 Task: Find connections with filter location Butzbach with filter topic #bestadvicewith filter profile language German with filter current company Mahindra Holidays & Resorts India Limited with filter school Gujarat Technological University (GTU) with filter industry Mobile Food Services with filter service category Technical with filter keywords title Mining Engineer
Action: Mouse moved to (490, 64)
Screenshot: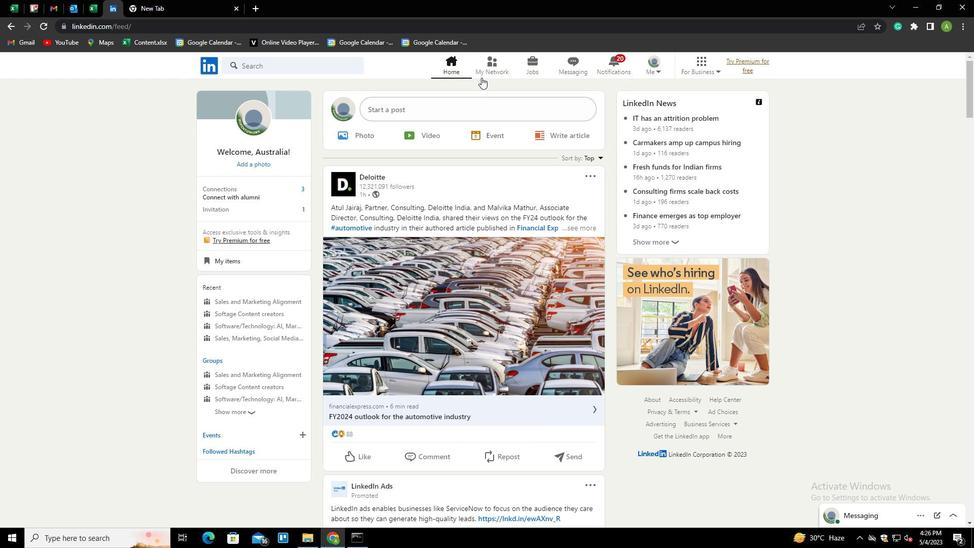 
Action: Mouse pressed left at (490, 64)
Screenshot: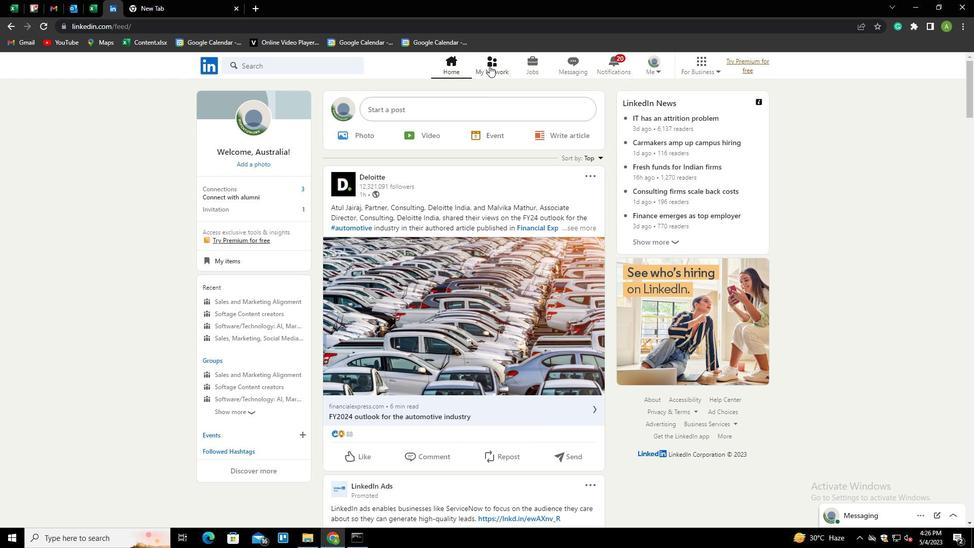 
Action: Mouse moved to (261, 118)
Screenshot: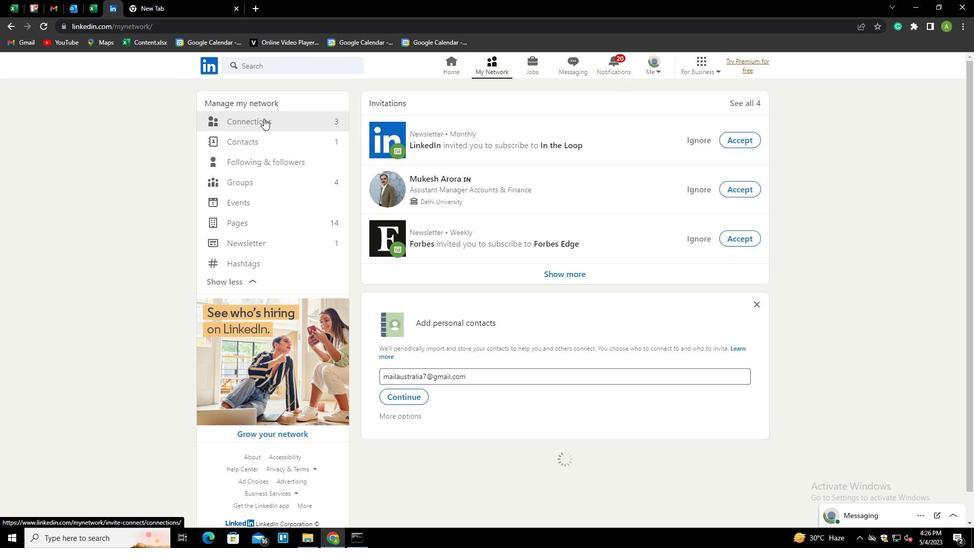 
Action: Mouse pressed left at (261, 118)
Screenshot: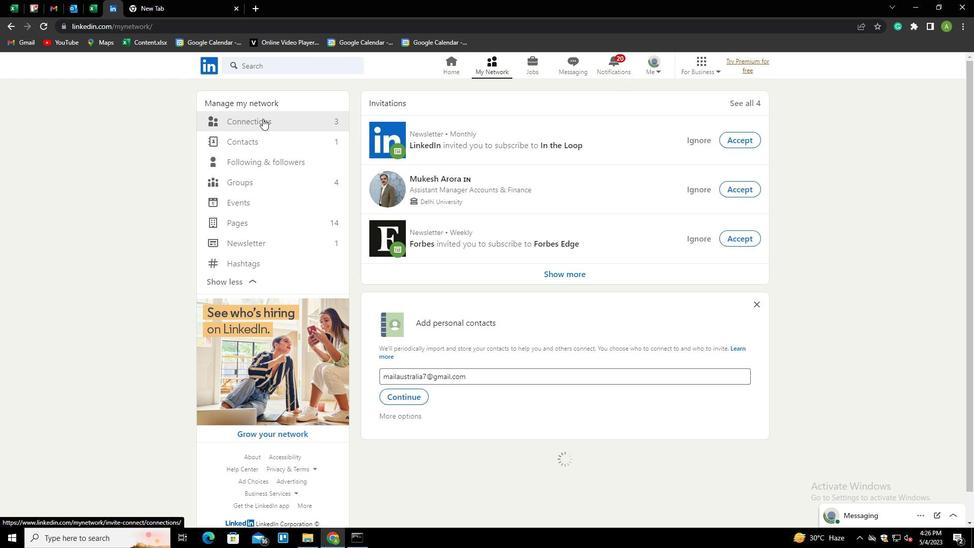 
Action: Mouse moved to (541, 119)
Screenshot: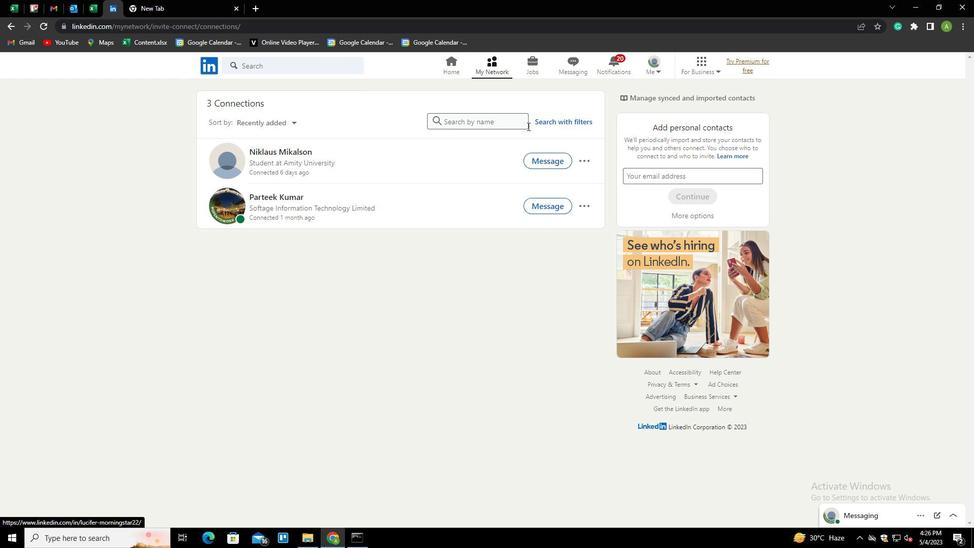 
Action: Mouse pressed left at (541, 119)
Screenshot: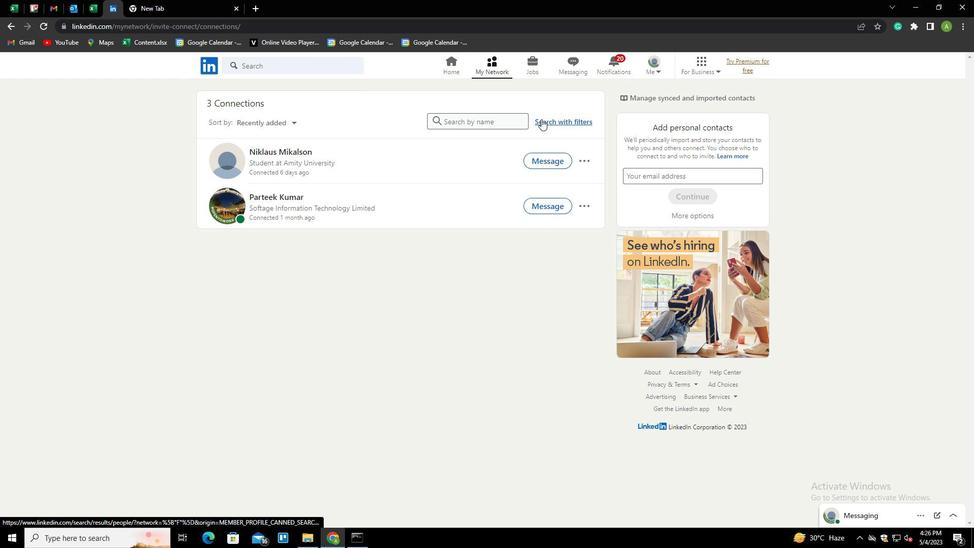 
Action: Mouse moved to (521, 95)
Screenshot: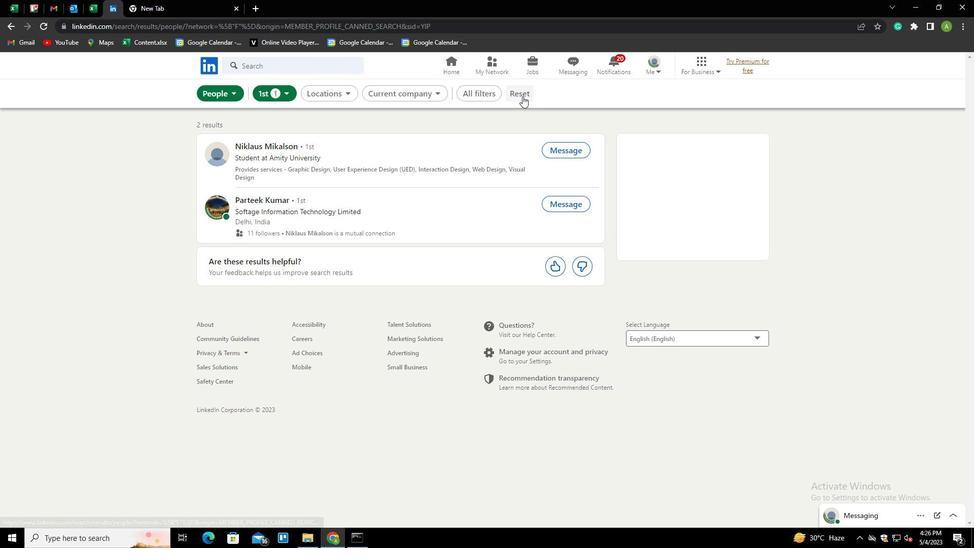 
Action: Mouse pressed left at (521, 95)
Screenshot: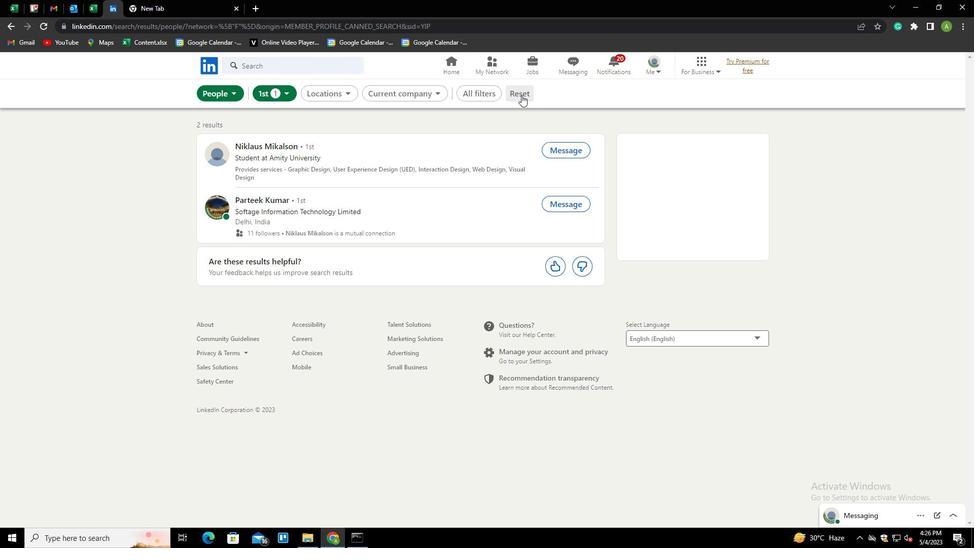 
Action: Mouse moved to (511, 94)
Screenshot: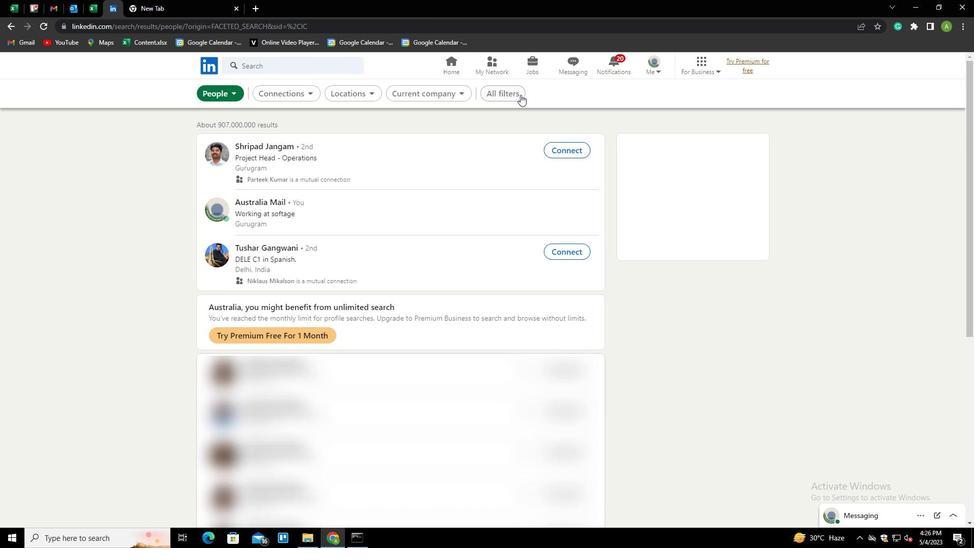 
Action: Mouse pressed left at (511, 94)
Screenshot: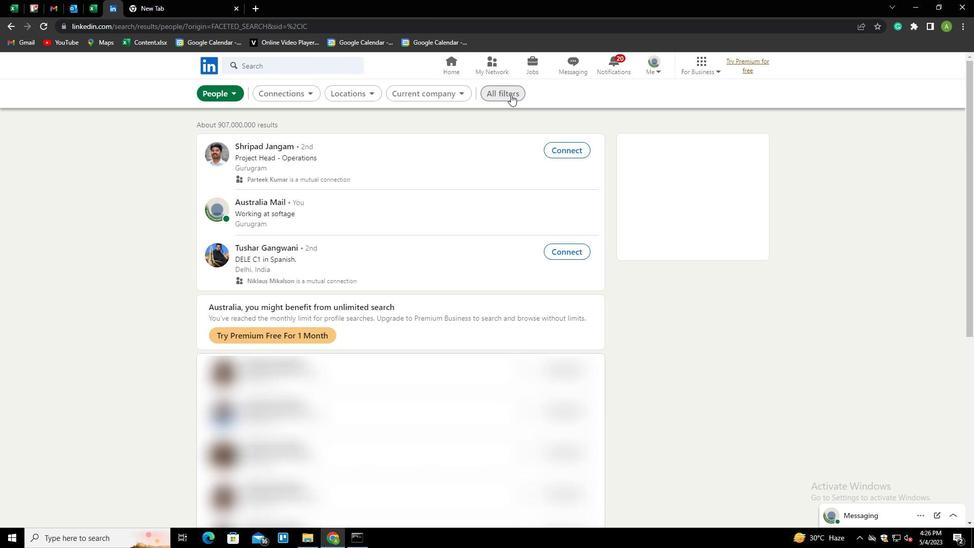 
Action: Mouse moved to (774, 281)
Screenshot: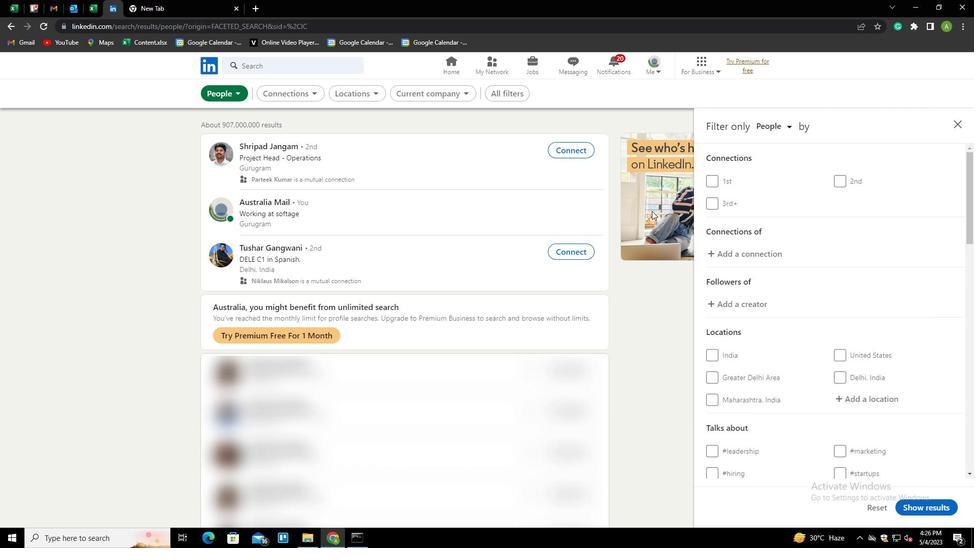 
Action: Mouse scrolled (774, 280) with delta (0, 0)
Screenshot: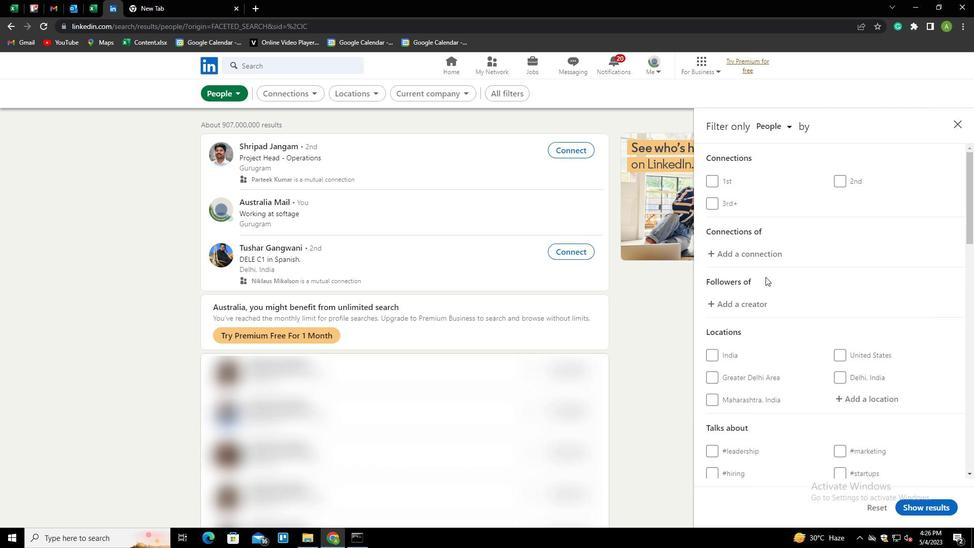 
Action: Mouse scrolled (774, 280) with delta (0, 0)
Screenshot: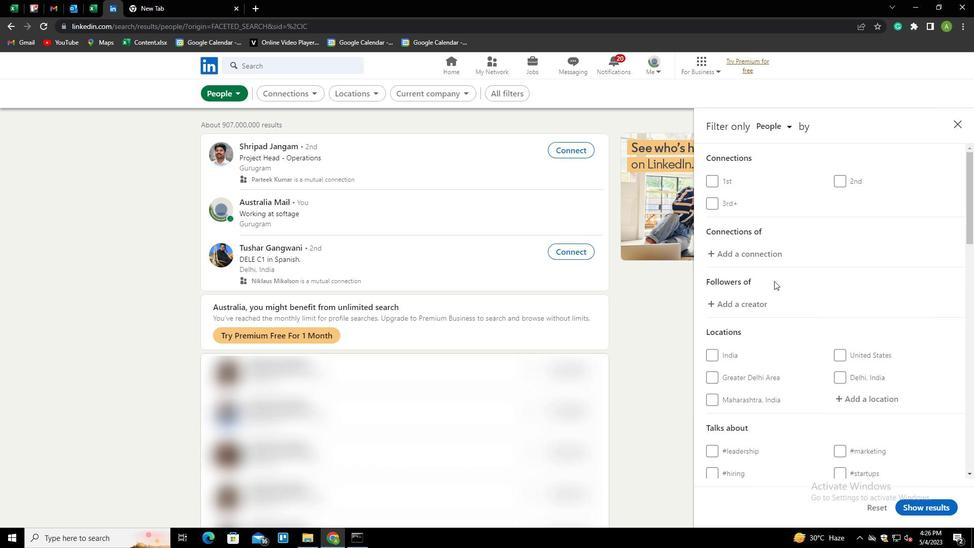 
Action: Mouse moved to (846, 297)
Screenshot: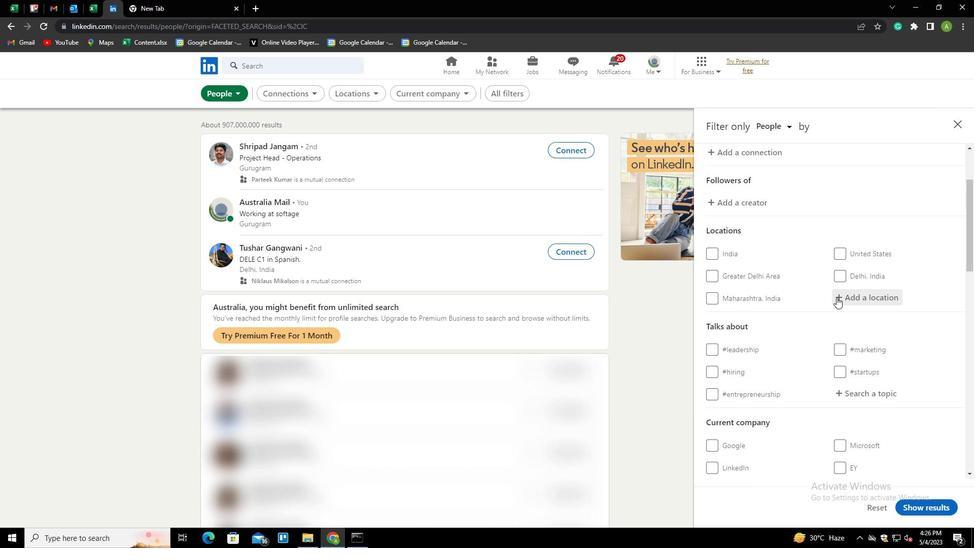 
Action: Mouse pressed left at (846, 297)
Screenshot: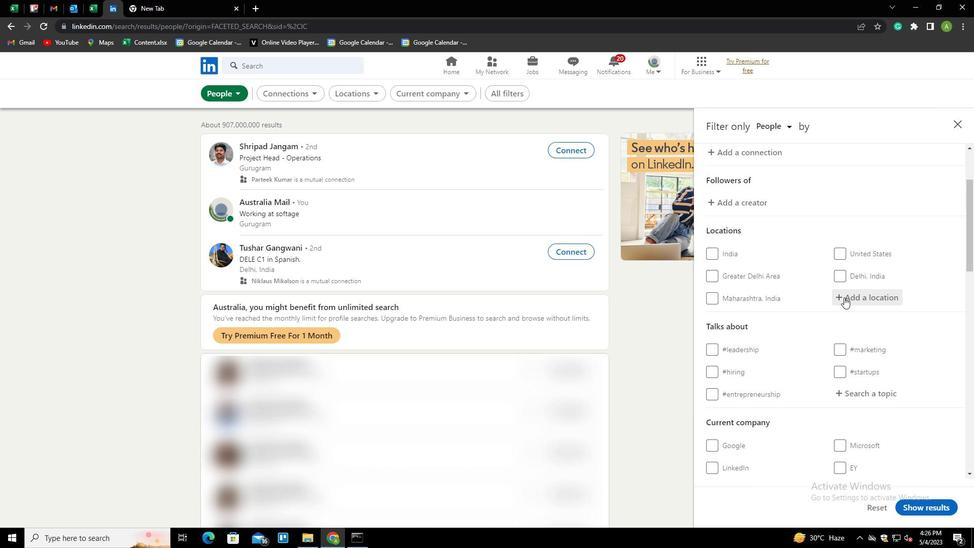 
Action: Key pressed <Key.shift>B
Screenshot: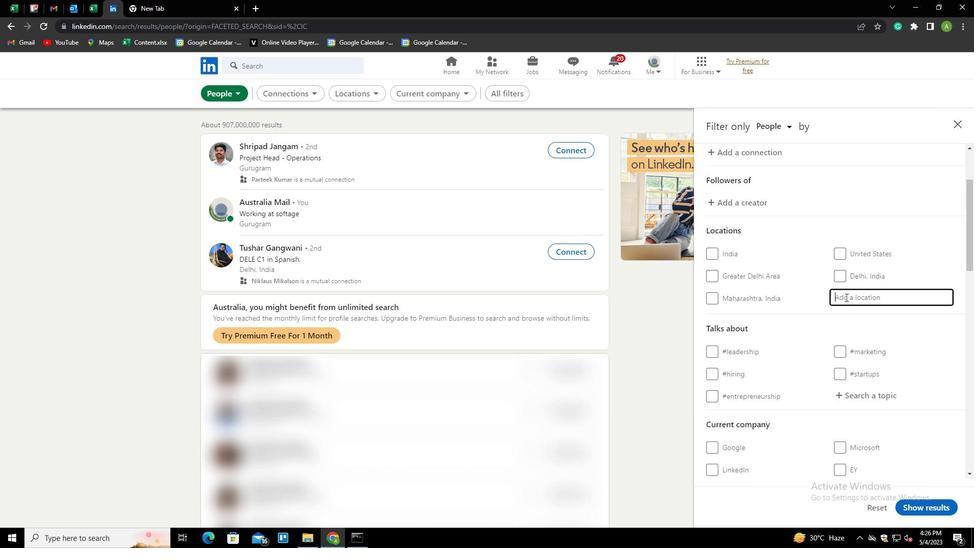 
Action: Mouse moved to (758, 242)
Screenshot: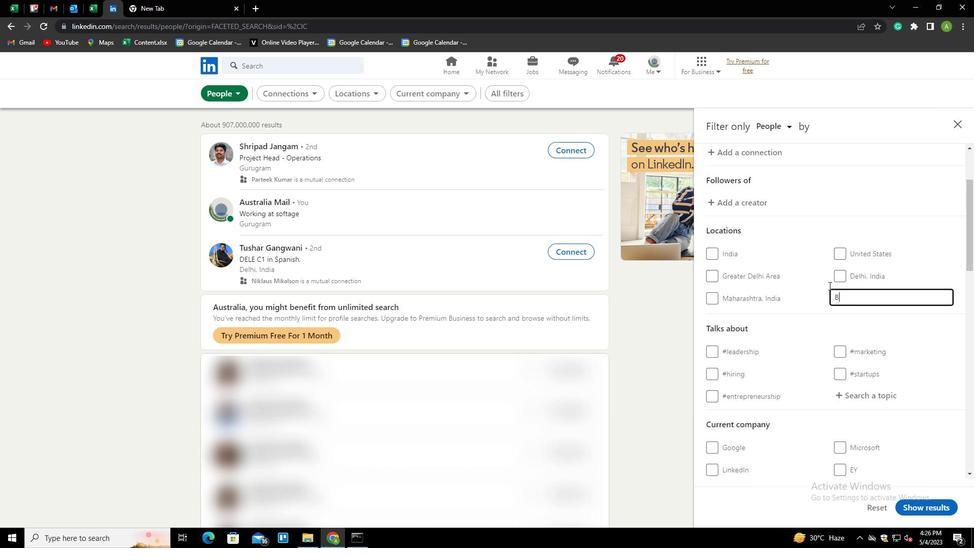 
Action: Key pressed UTZU<Key.backspace>BACH<Key.down><Key.enter>
Screenshot: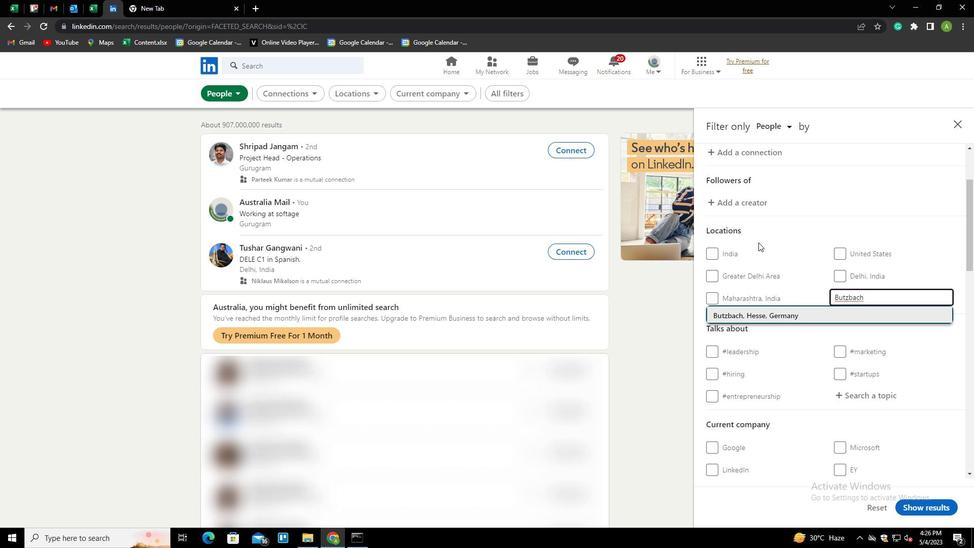 
Action: Mouse moved to (749, 242)
Screenshot: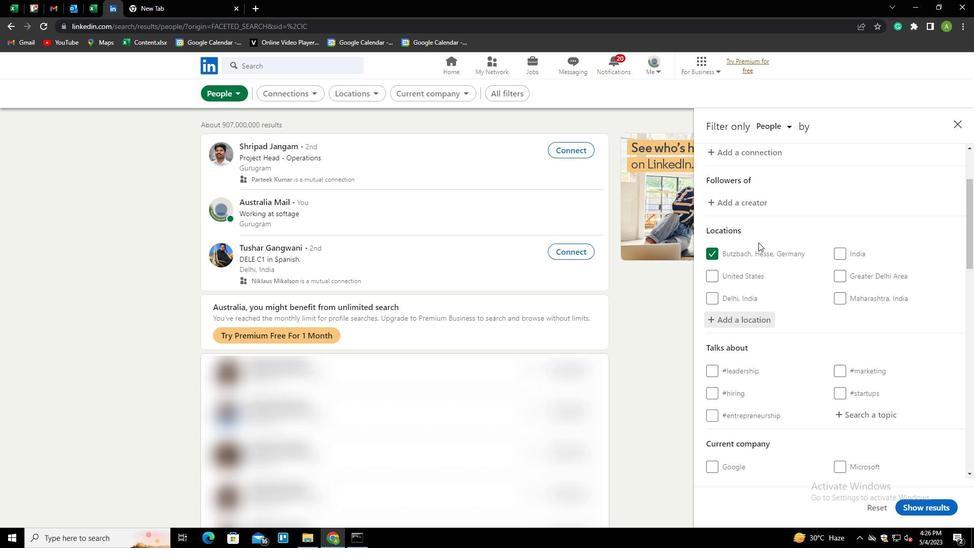 
Action: Mouse scrolled (749, 242) with delta (0, 0)
Screenshot: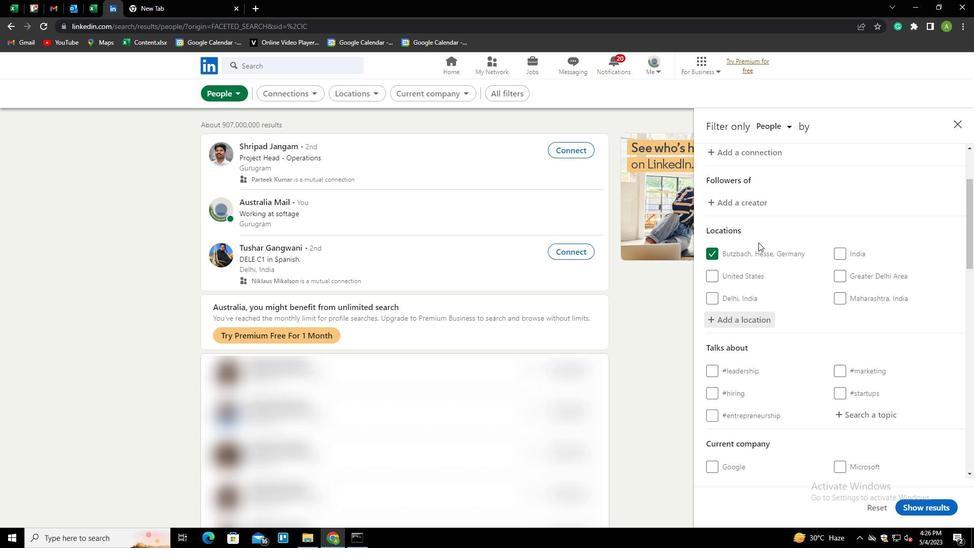 
Action: Mouse scrolled (749, 242) with delta (0, 0)
Screenshot: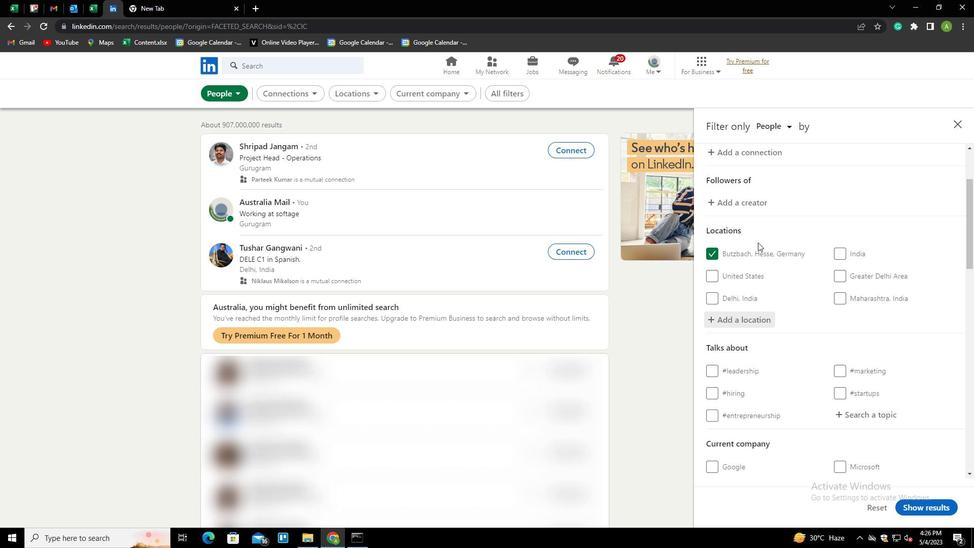 
Action: Mouse scrolled (749, 242) with delta (0, 0)
Screenshot: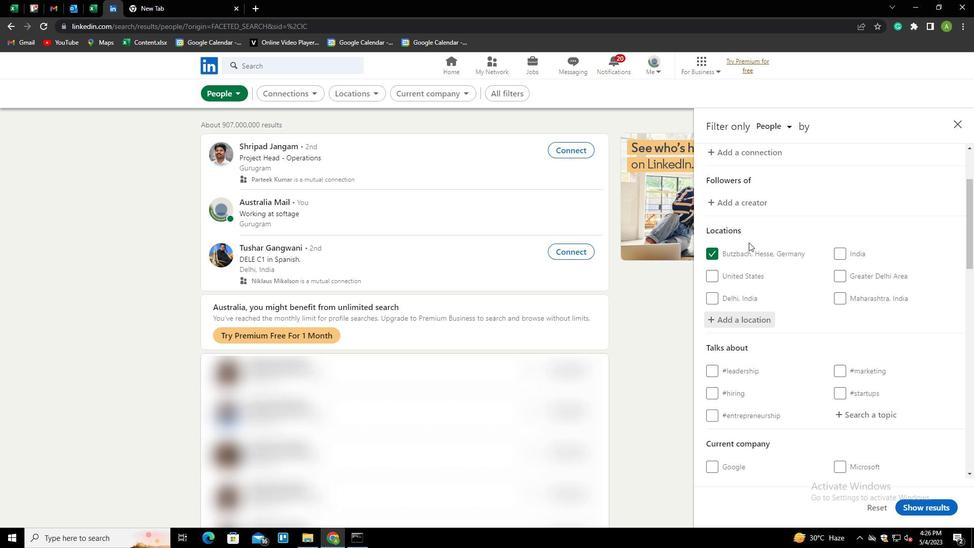 
Action: Mouse moved to (849, 265)
Screenshot: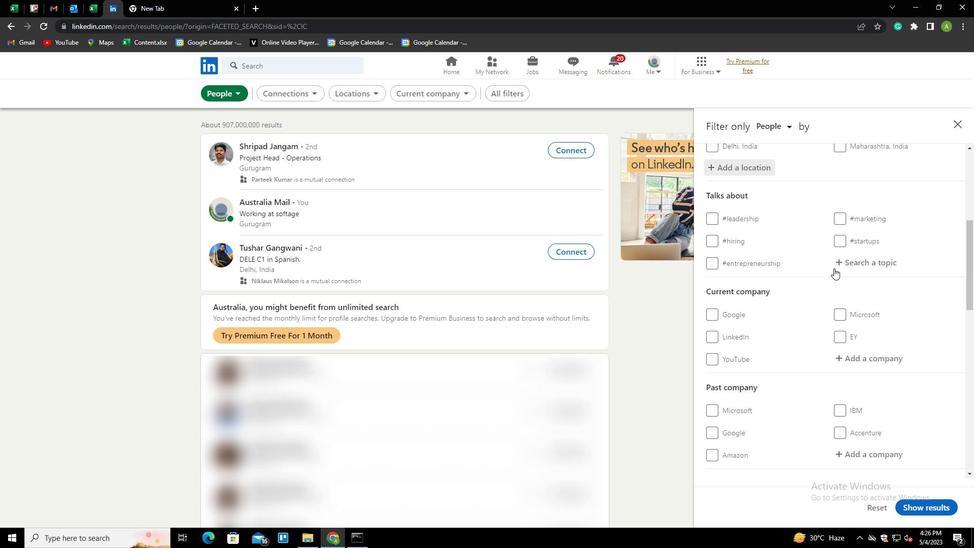 
Action: Mouse pressed left at (849, 265)
Screenshot: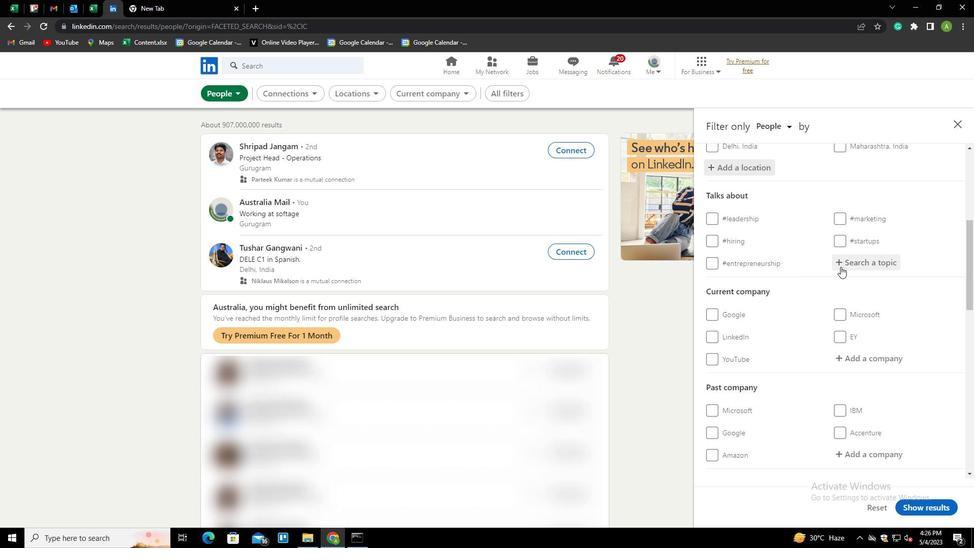 
Action: Key pressed BEST
Screenshot: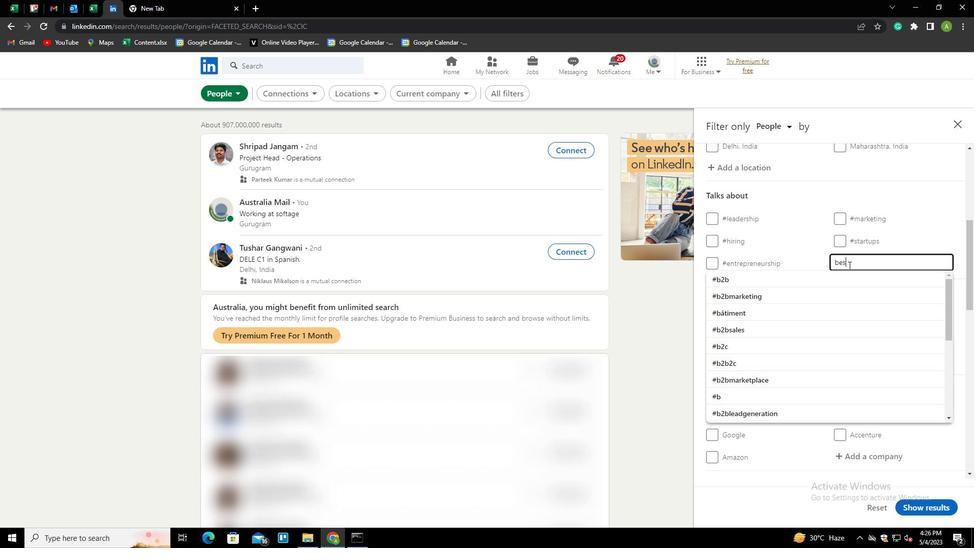 
Action: Mouse moved to (839, 264)
Screenshot: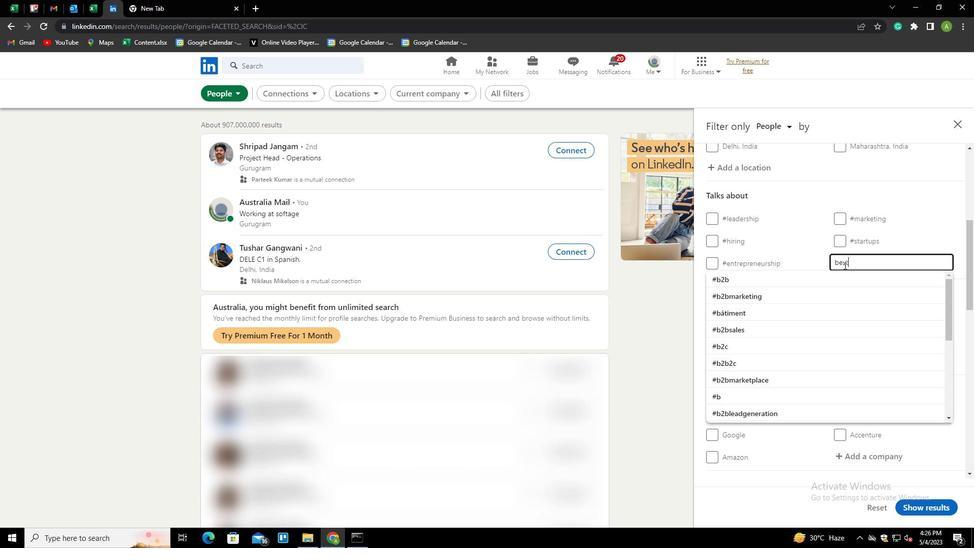 
Action: Key pressed ADVICE<Key.down><Key.enter>
Screenshot: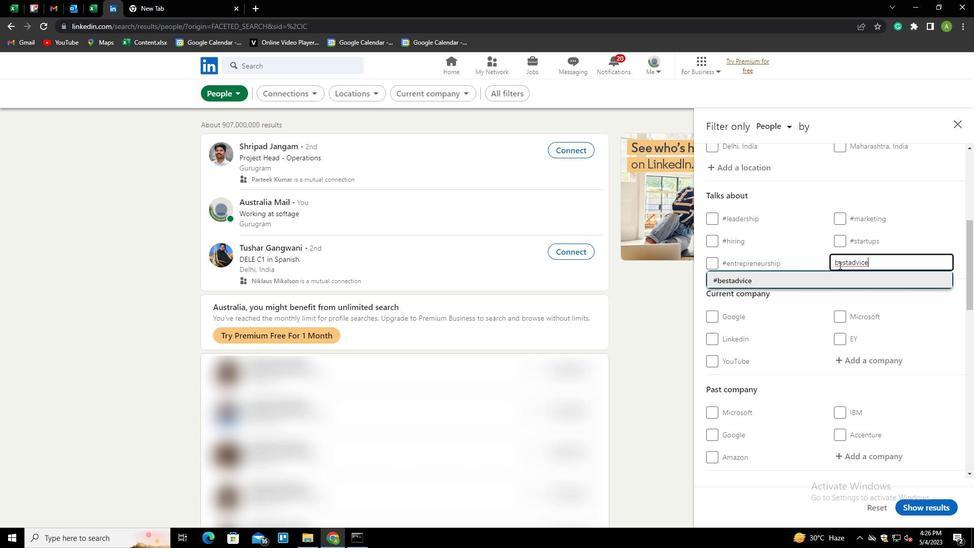 
Action: Mouse moved to (772, 243)
Screenshot: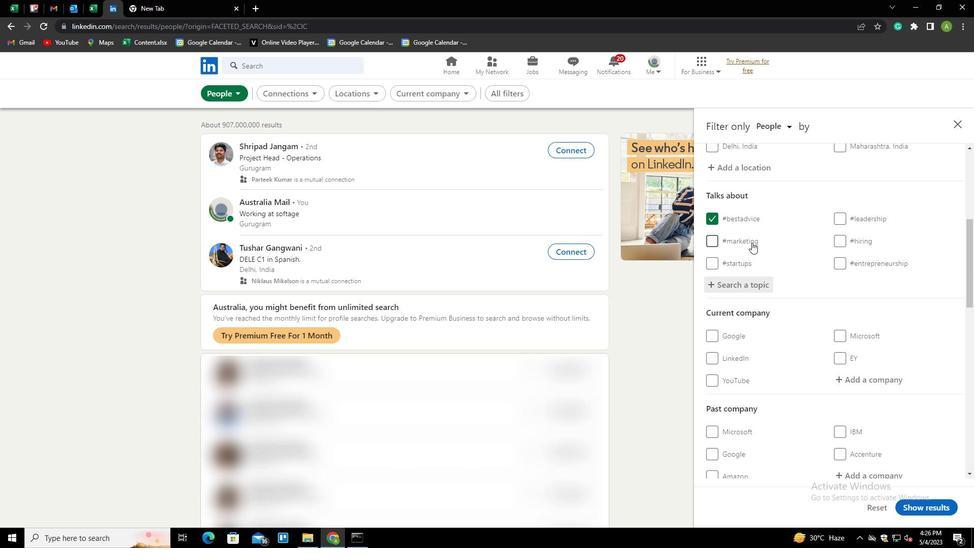 
Action: Mouse scrolled (772, 243) with delta (0, 0)
Screenshot: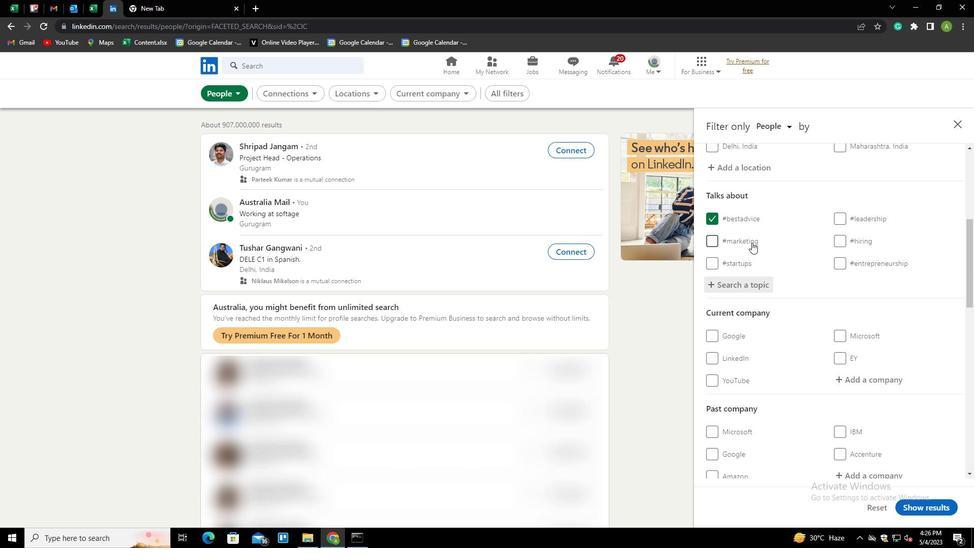 
Action: Mouse moved to (774, 243)
Screenshot: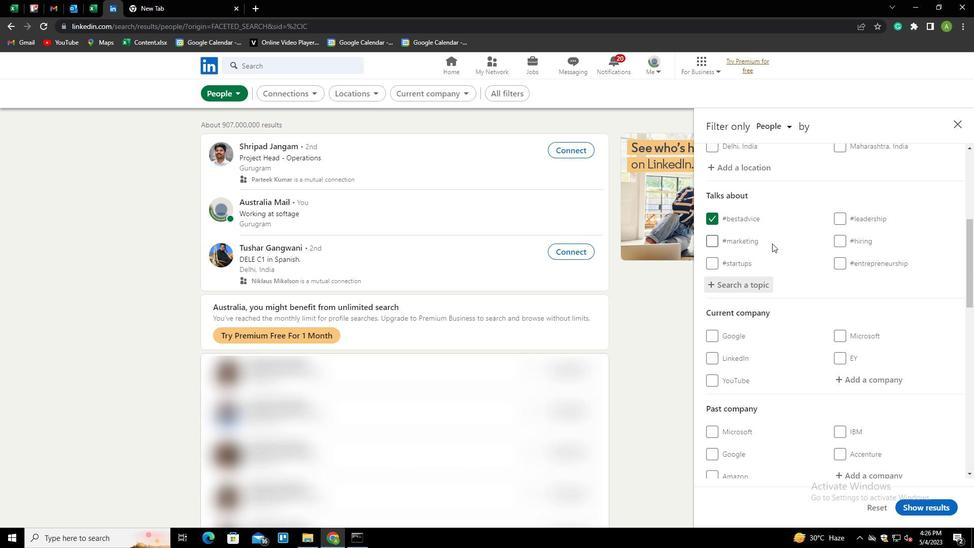 
Action: Mouse scrolled (774, 243) with delta (0, 0)
Screenshot: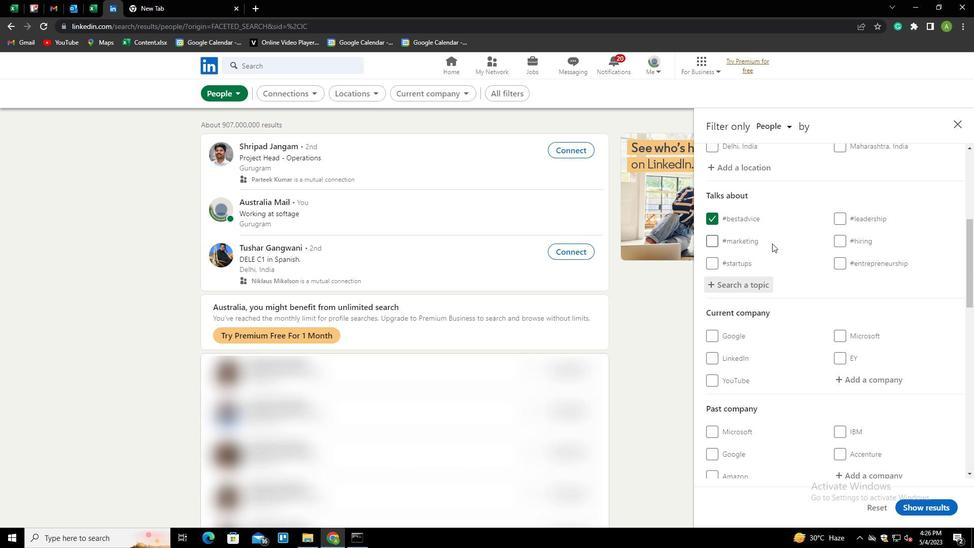 
Action: Mouse moved to (859, 289)
Screenshot: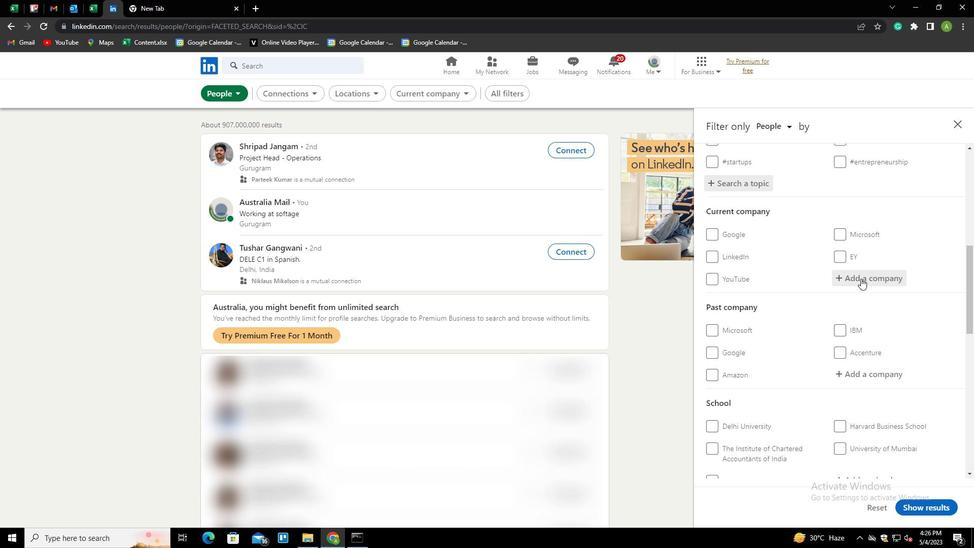 
Action: Mouse scrolled (859, 289) with delta (0, 0)
Screenshot: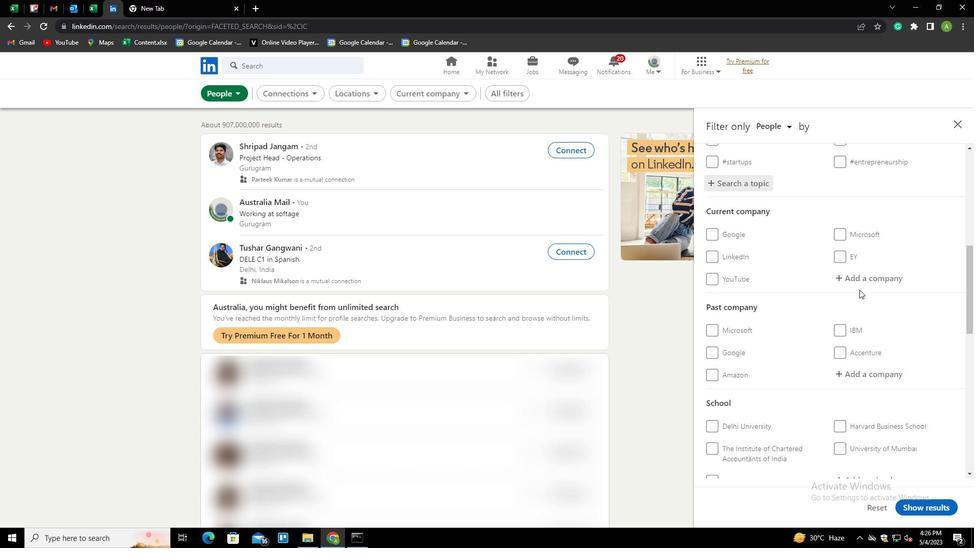 
Action: Mouse scrolled (859, 289) with delta (0, 0)
Screenshot: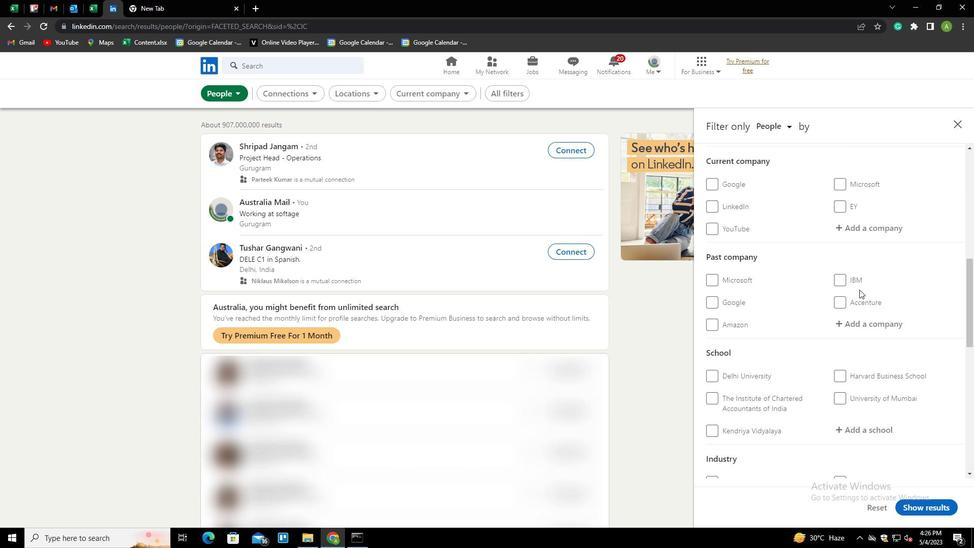 
Action: Mouse scrolled (859, 289) with delta (0, 0)
Screenshot: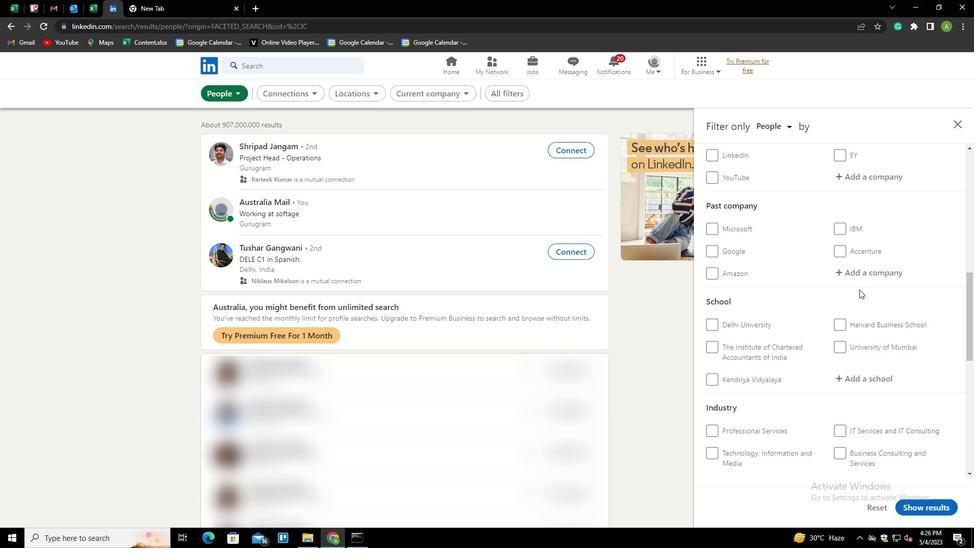 
Action: Mouse scrolled (859, 289) with delta (0, 0)
Screenshot: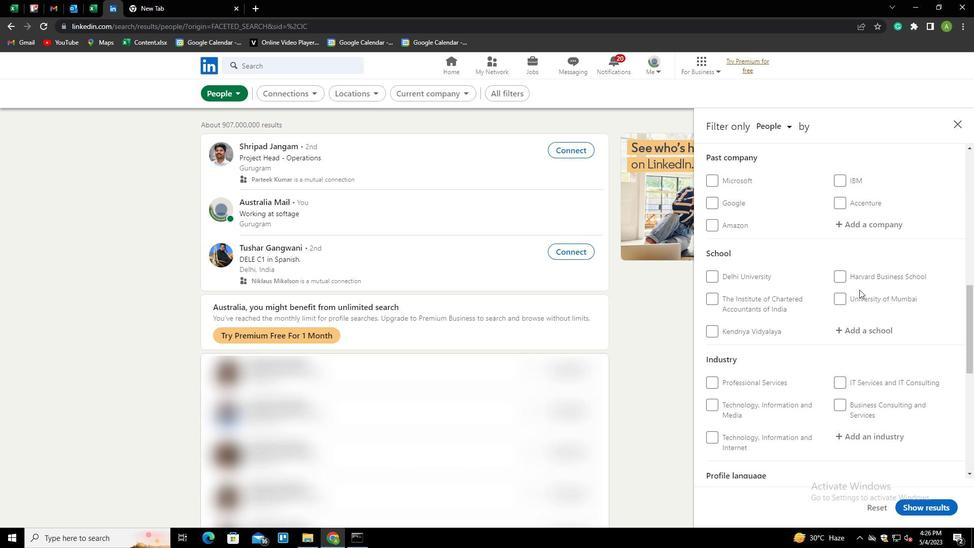 
Action: Mouse scrolled (859, 289) with delta (0, 0)
Screenshot: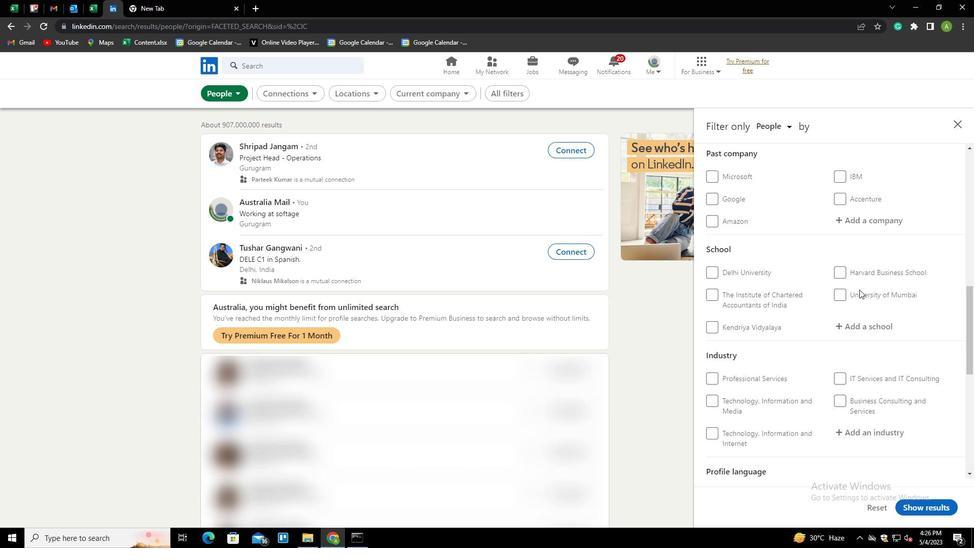 
Action: Mouse moved to (859, 289)
Screenshot: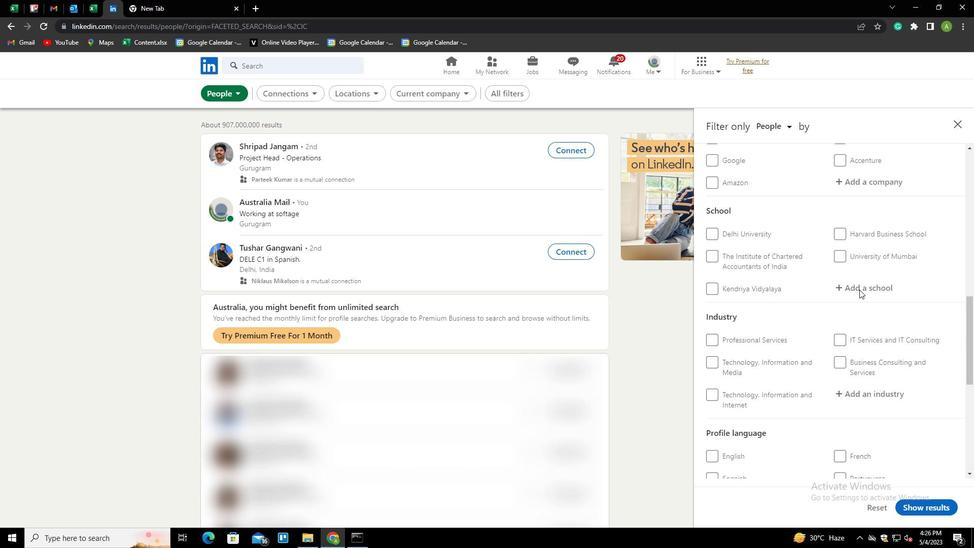 
Action: Mouse scrolled (859, 289) with delta (0, 0)
Screenshot: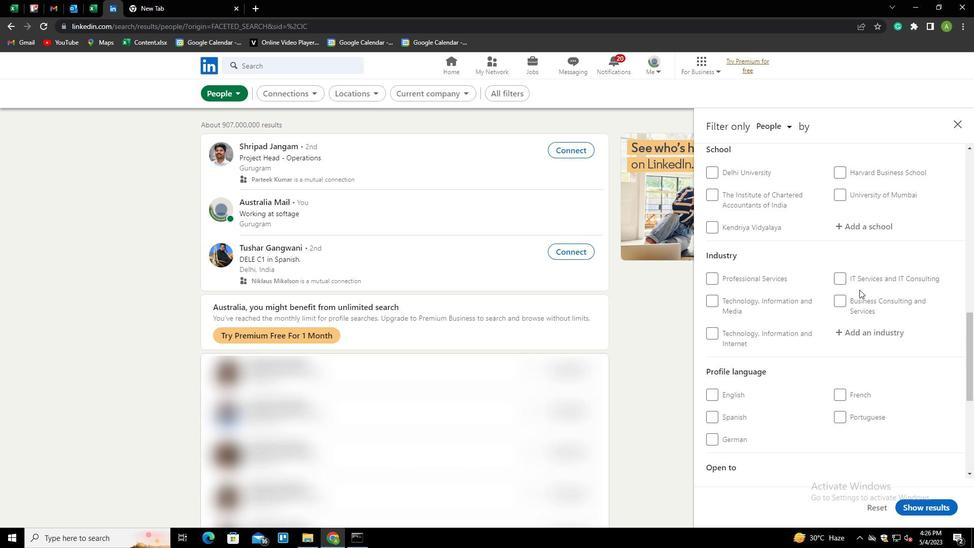 
Action: Mouse moved to (717, 384)
Screenshot: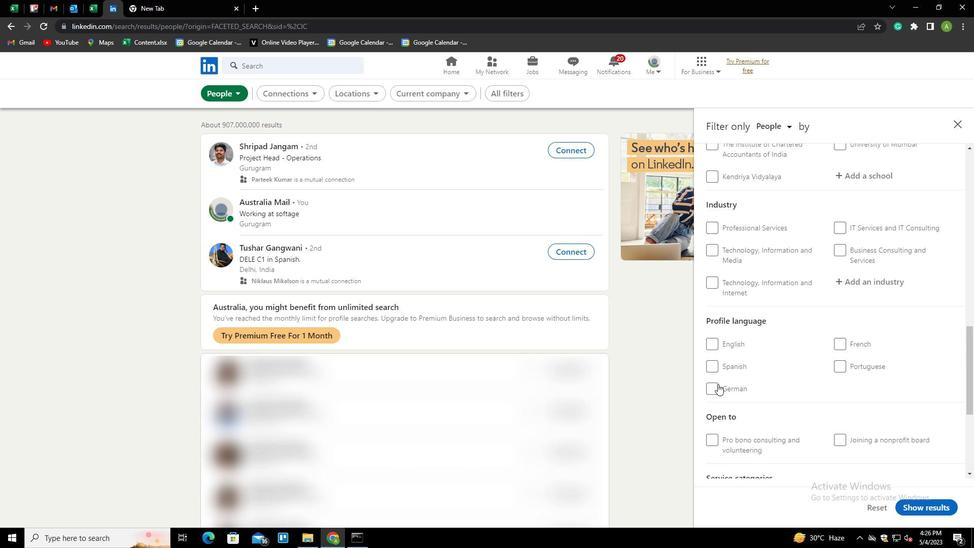 
Action: Mouse pressed left at (717, 384)
Screenshot: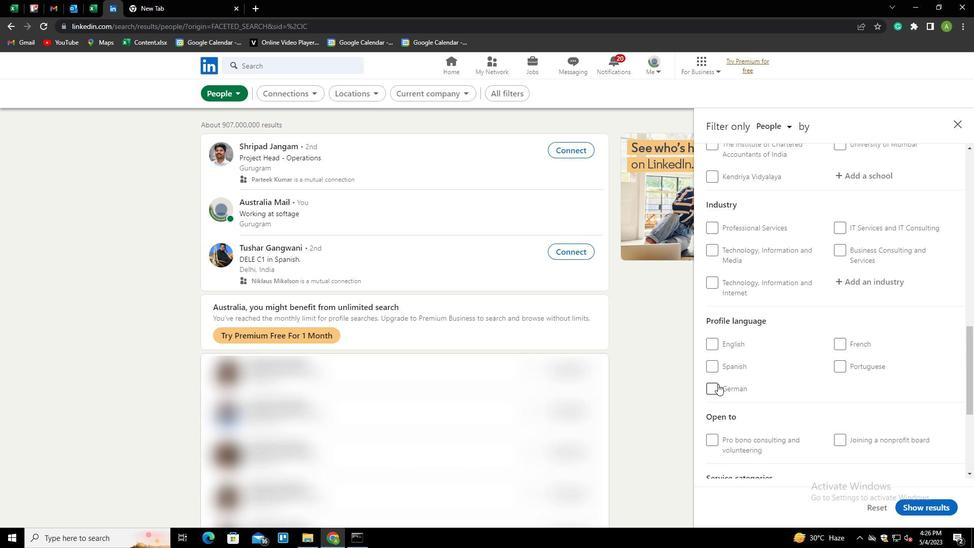 
Action: Mouse moved to (855, 349)
Screenshot: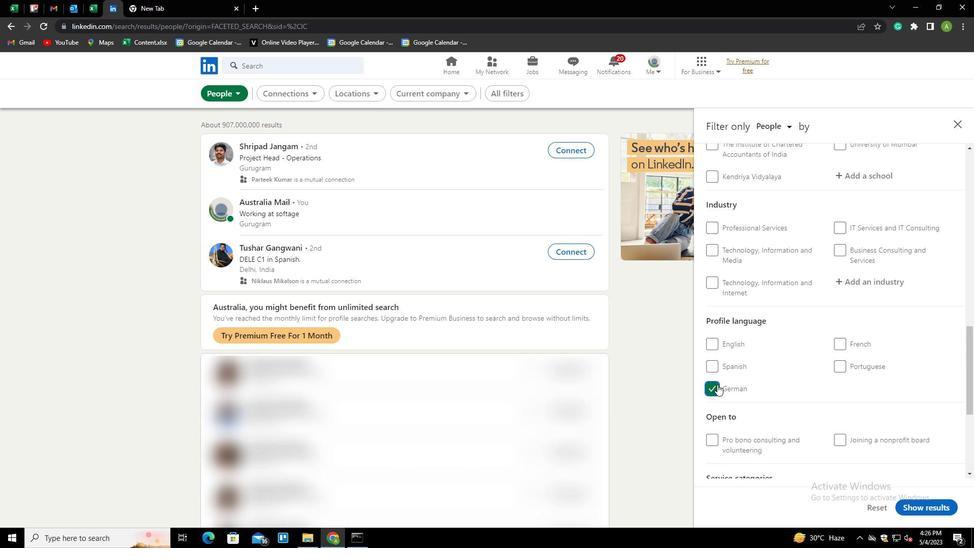 
Action: Mouse scrolled (855, 350) with delta (0, 0)
Screenshot: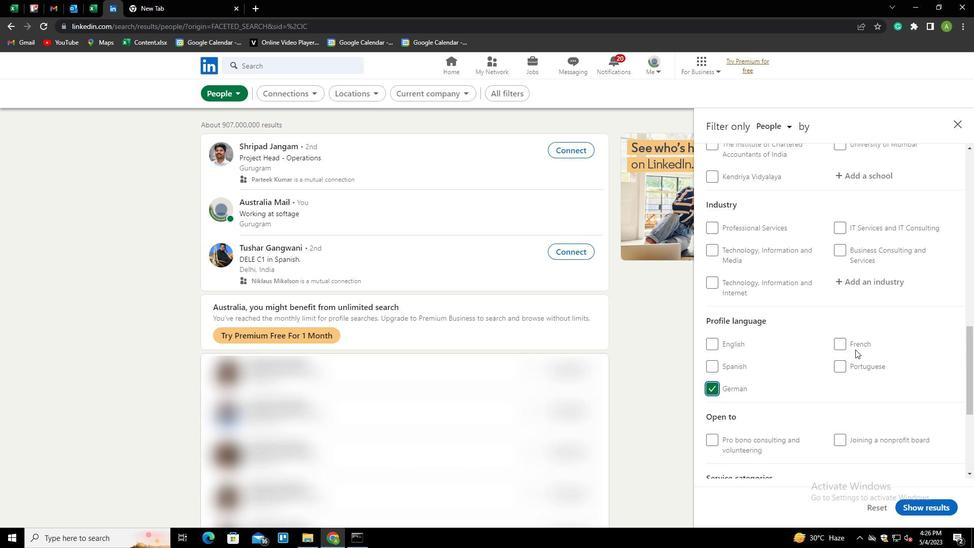 
Action: Mouse scrolled (855, 350) with delta (0, 0)
Screenshot: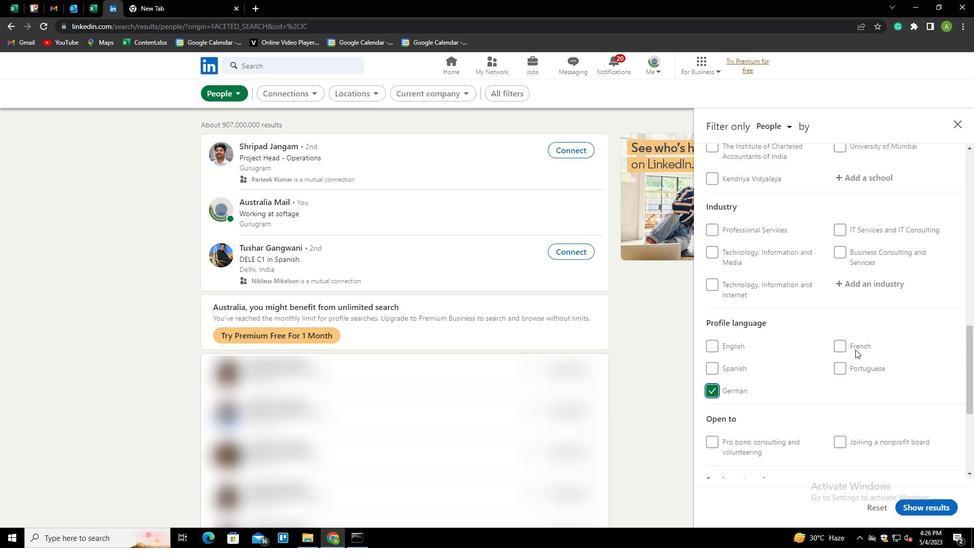 
Action: Mouse scrolled (855, 350) with delta (0, 0)
Screenshot: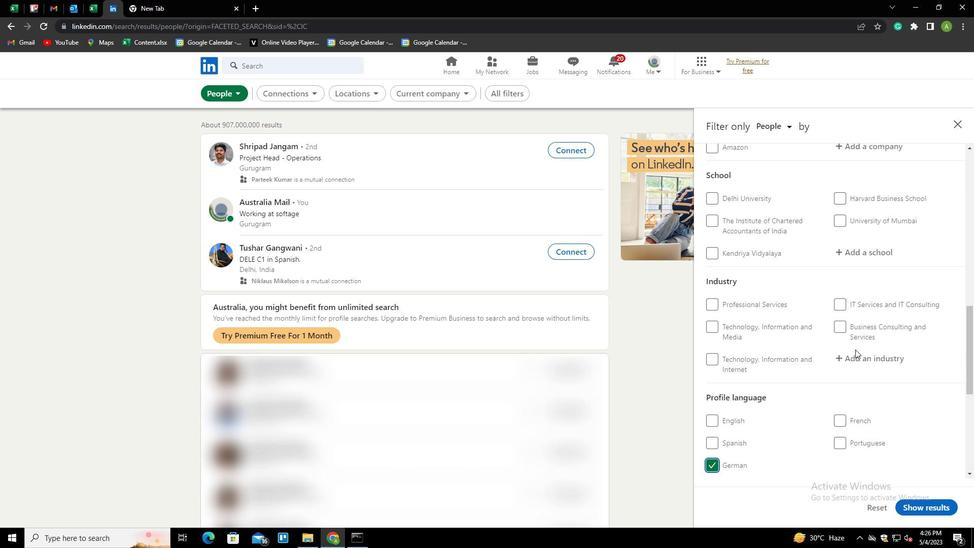 
Action: Mouse scrolled (855, 350) with delta (0, 0)
Screenshot: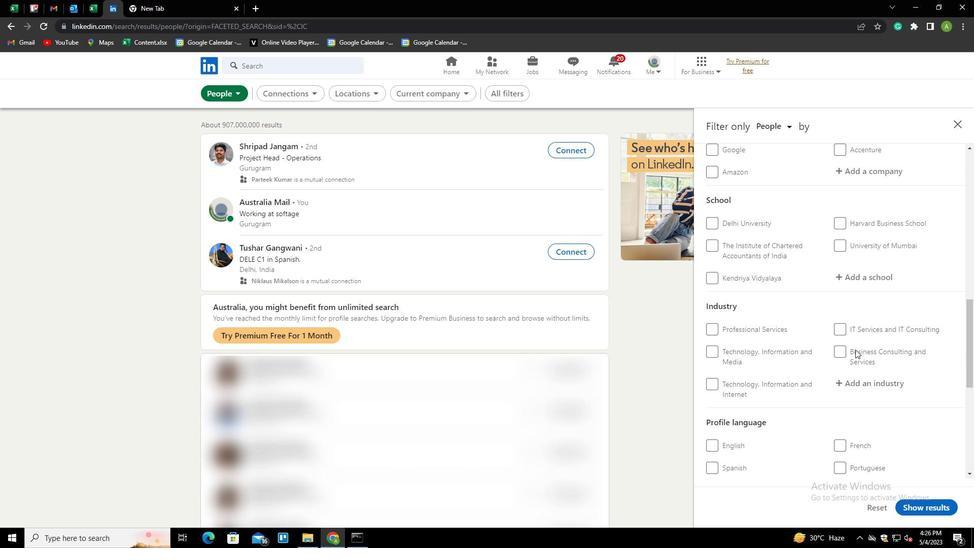 
Action: Mouse scrolled (855, 350) with delta (0, 0)
Screenshot: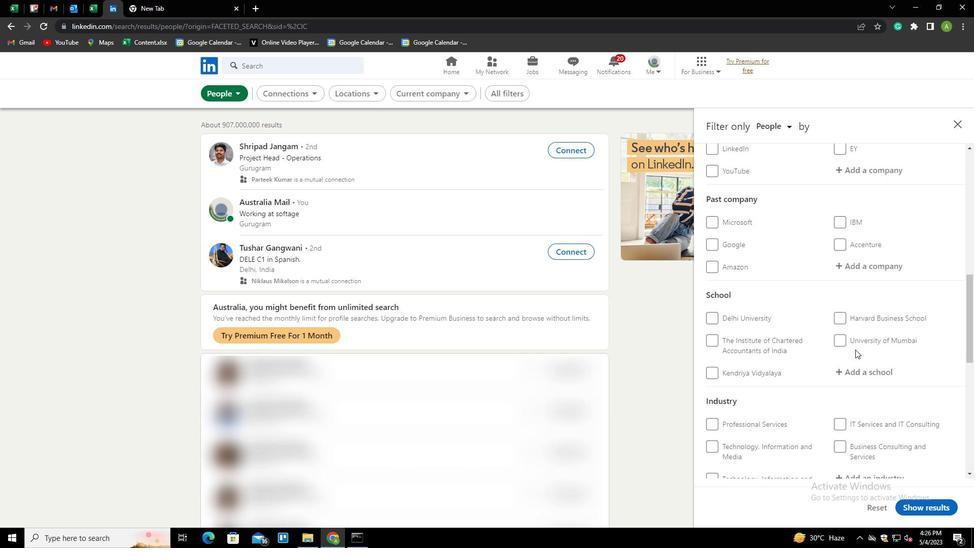 
Action: Mouse moved to (854, 231)
Screenshot: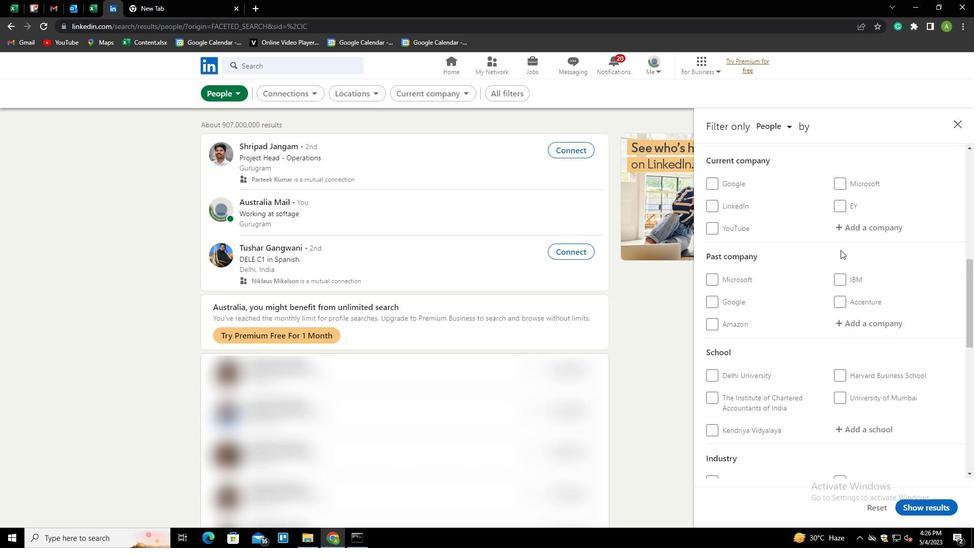 
Action: Mouse pressed left at (854, 231)
Screenshot: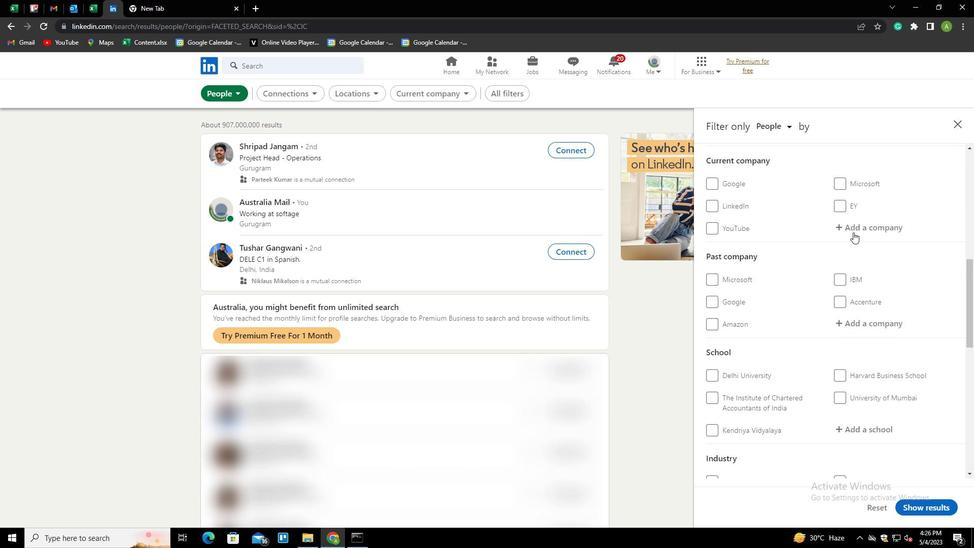 
Action: Mouse moved to (839, 236)
Screenshot: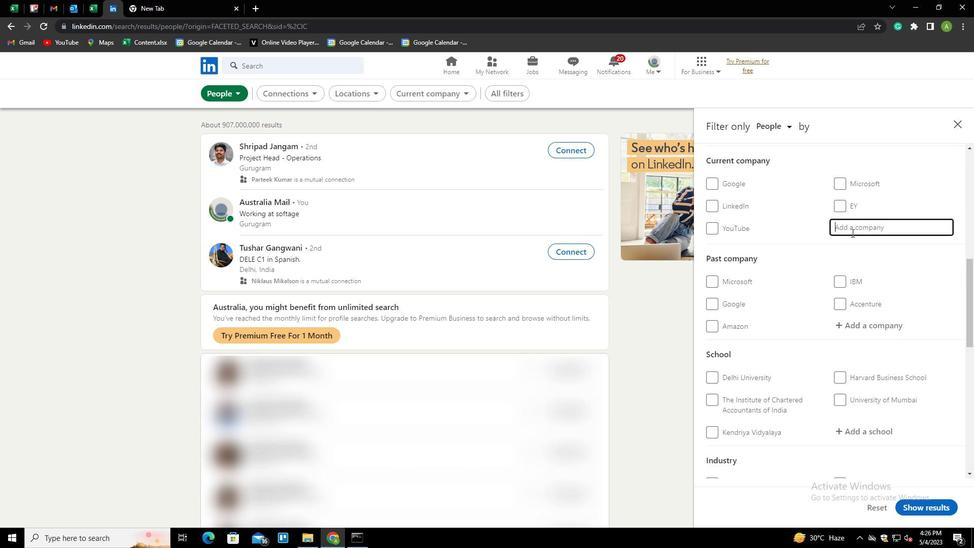 
Action: Key pressed <Key.shift>MAHINDRA<Key.space><Key.shift>HOLIDAYS<Key.down><Key.down><Key.enter>
Screenshot: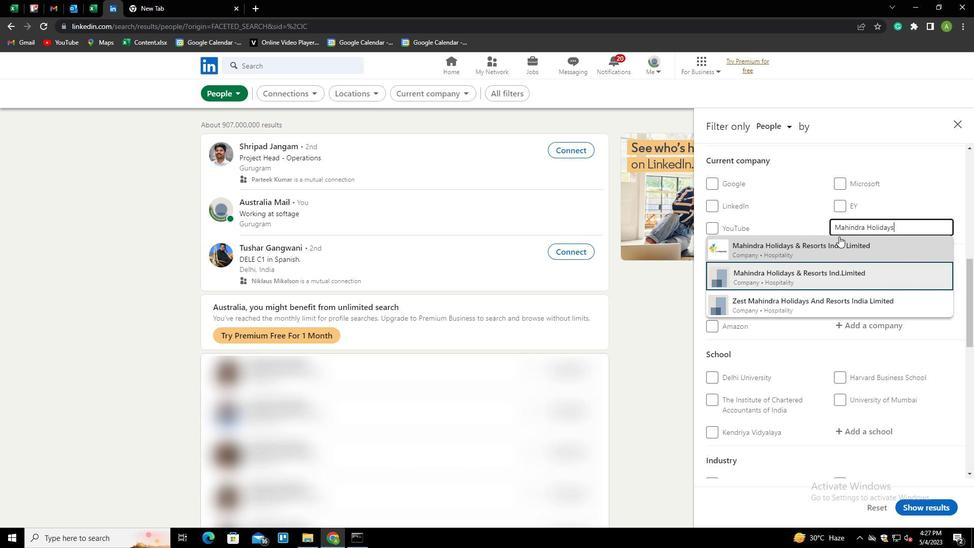
Action: Mouse scrolled (839, 236) with delta (0, 0)
Screenshot: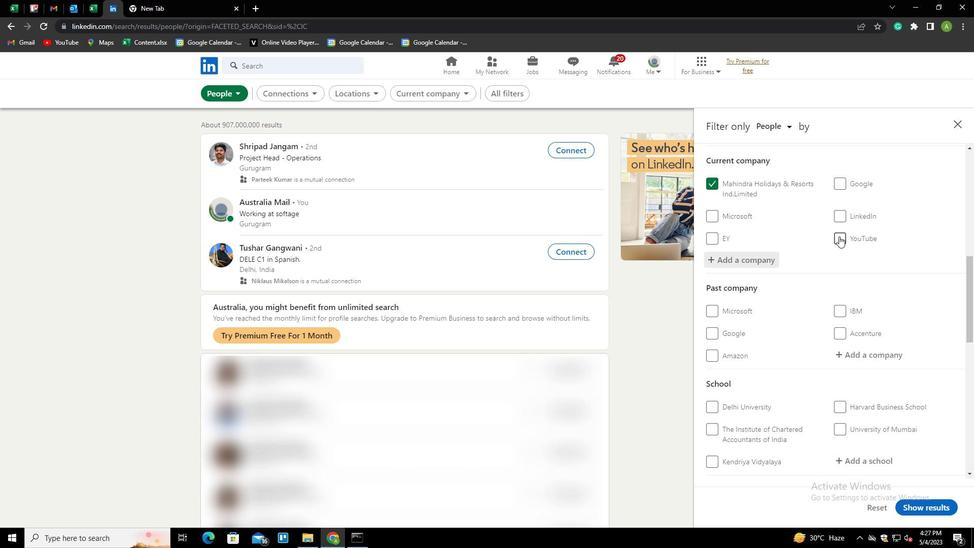 
Action: Mouse scrolled (839, 236) with delta (0, 0)
Screenshot: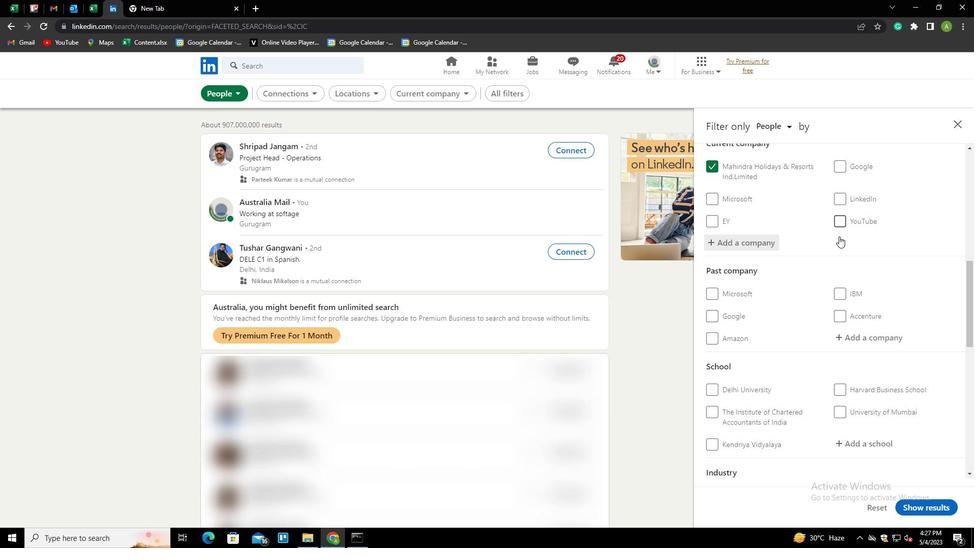 
Action: Mouse scrolled (839, 236) with delta (0, 0)
Screenshot: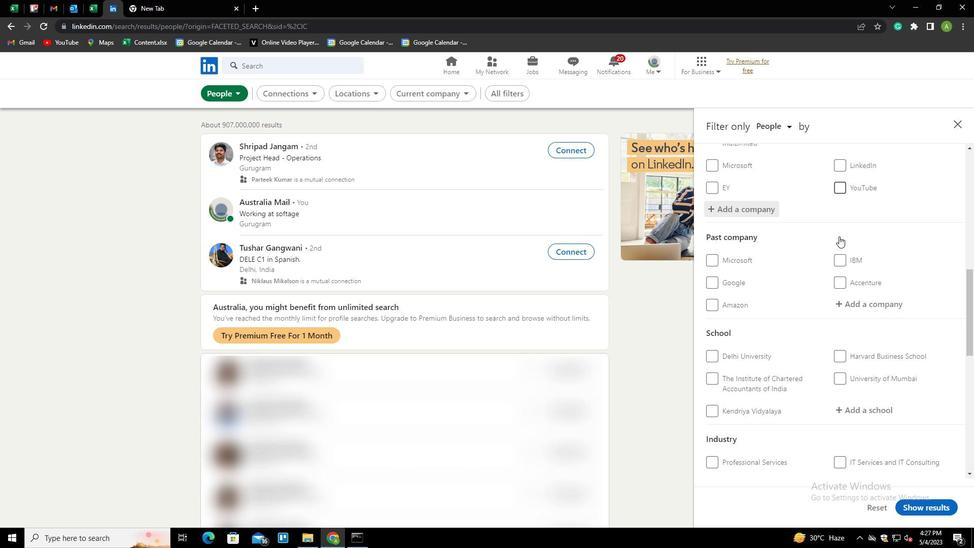 
Action: Mouse scrolled (839, 236) with delta (0, 0)
Screenshot: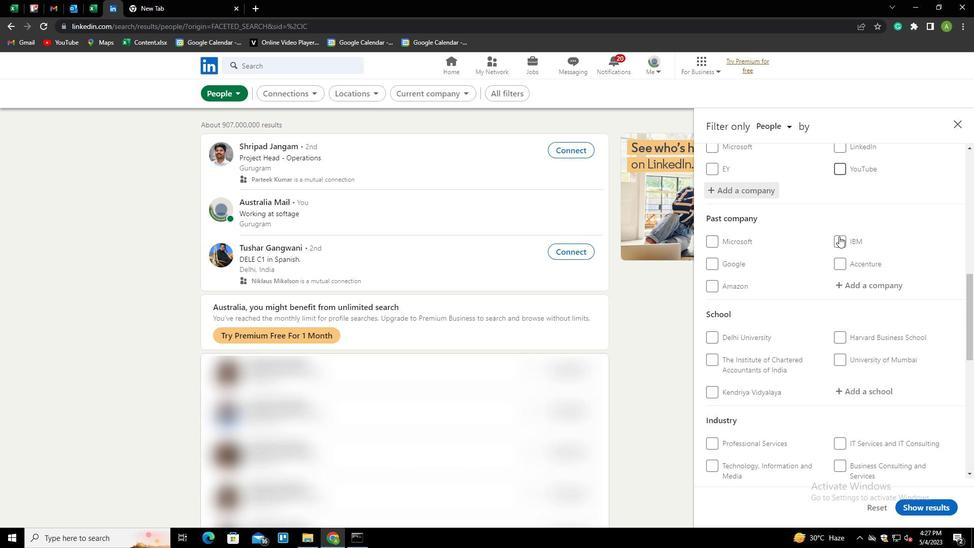 
Action: Mouse moved to (855, 258)
Screenshot: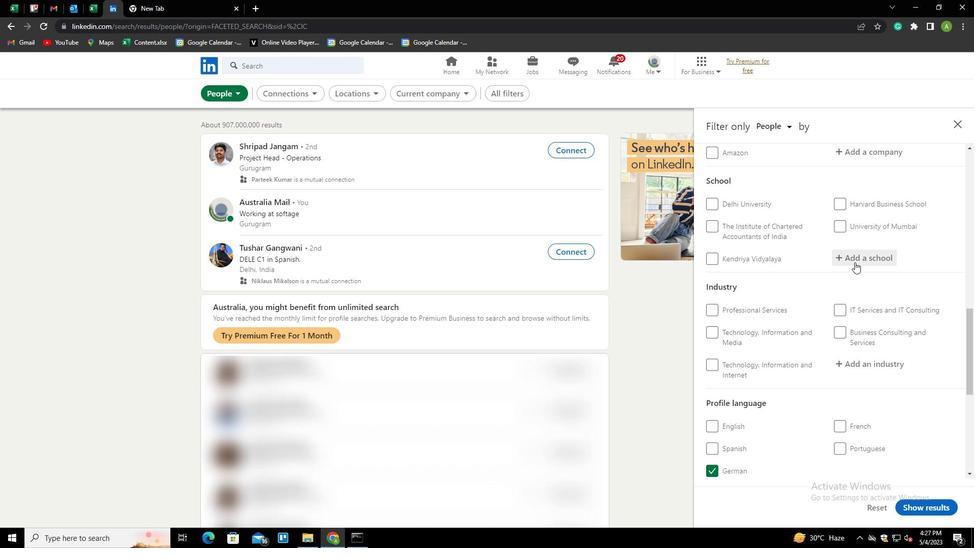 
Action: Mouse pressed left at (855, 258)
Screenshot: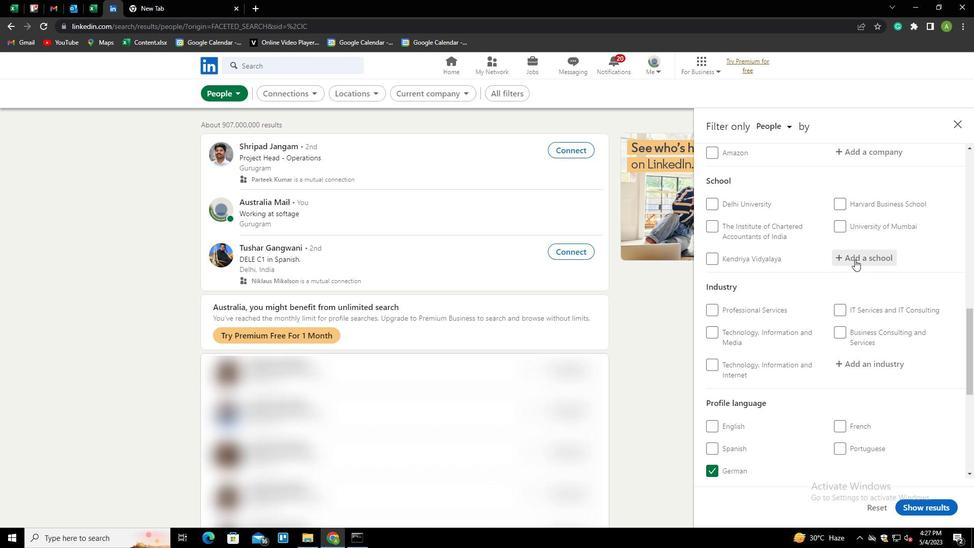 
Action: Mouse moved to (855, 258)
Screenshot: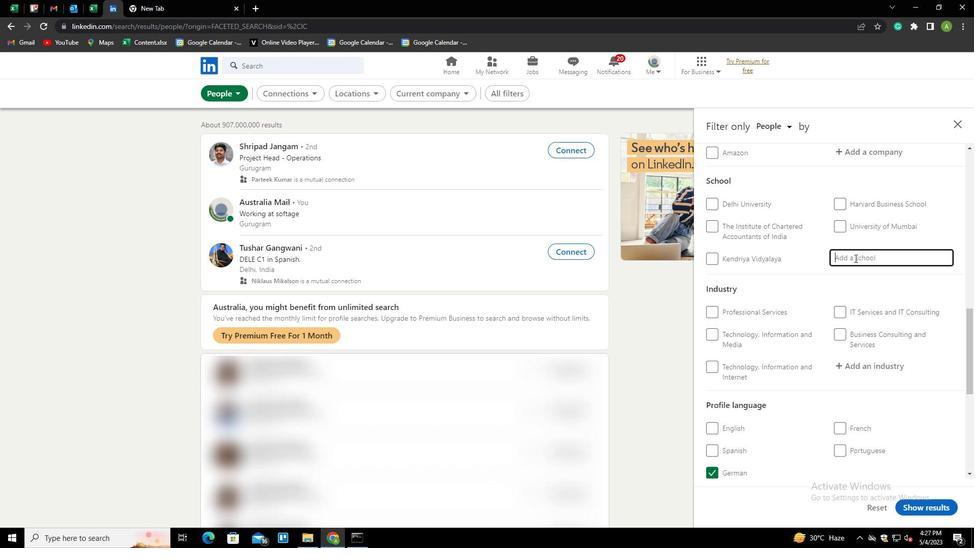 
Action: Key pressed <Key.shift><Key.shift><Key.shift><Key.shift><Key.shift><Key.shift><Key.shift><Key.shift><Key.shift><Key.shift><Key.shift><Key.shift><Key.shift><Key.shift><Key.shift><Key.shift><Key.shift><Key.shift><Key.shift><Key.shift><Key.shift><Key.shift>GUJARAT<Key.space><Key.shift>TECHNOLOGICAL<Key.down><Key.enter>
Screenshot: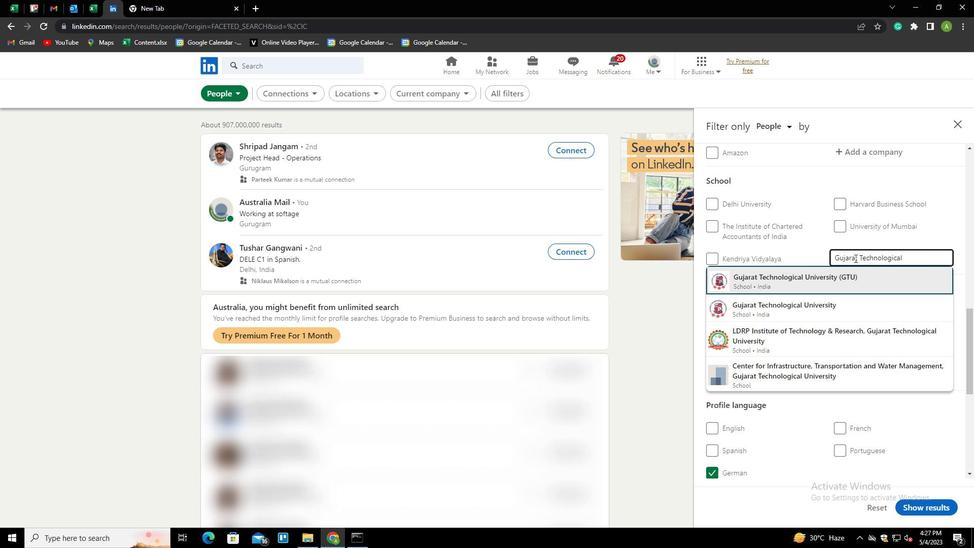 
Action: Mouse scrolled (855, 257) with delta (0, 0)
Screenshot: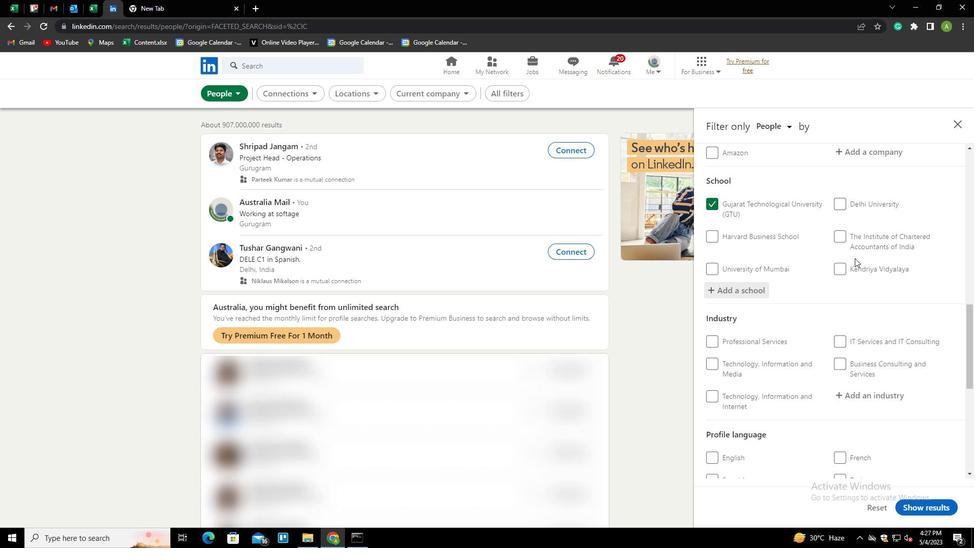 
Action: Mouse scrolled (855, 257) with delta (0, 0)
Screenshot: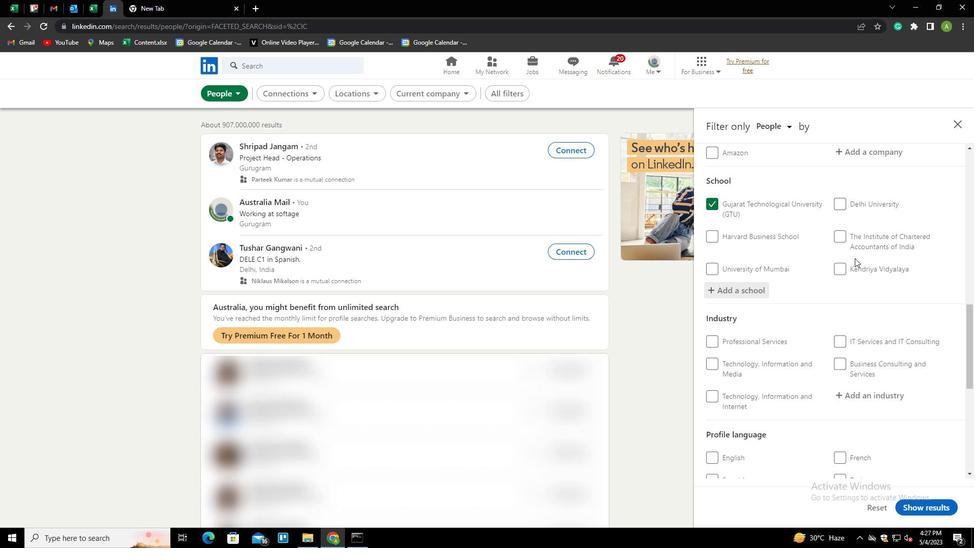 
Action: Mouse moved to (856, 291)
Screenshot: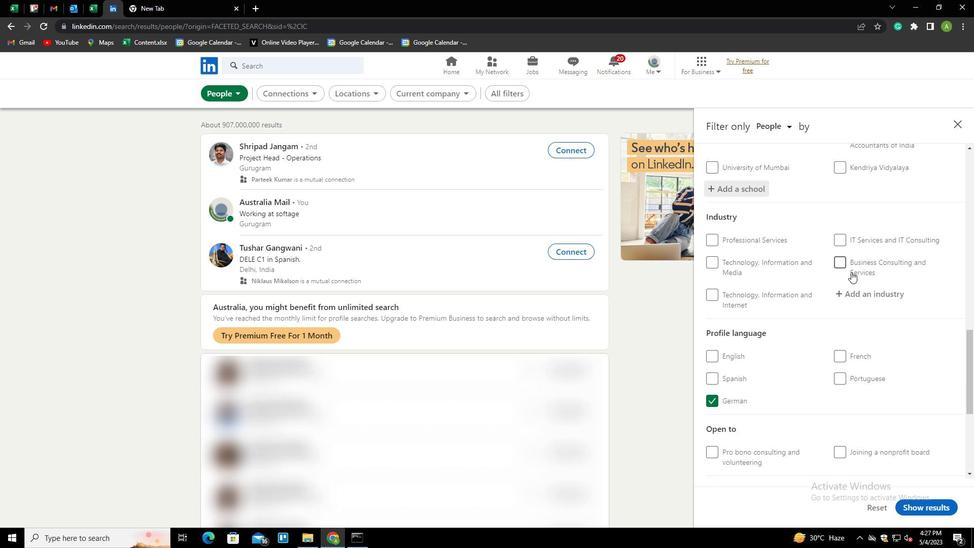 
Action: Mouse pressed left at (856, 291)
Screenshot: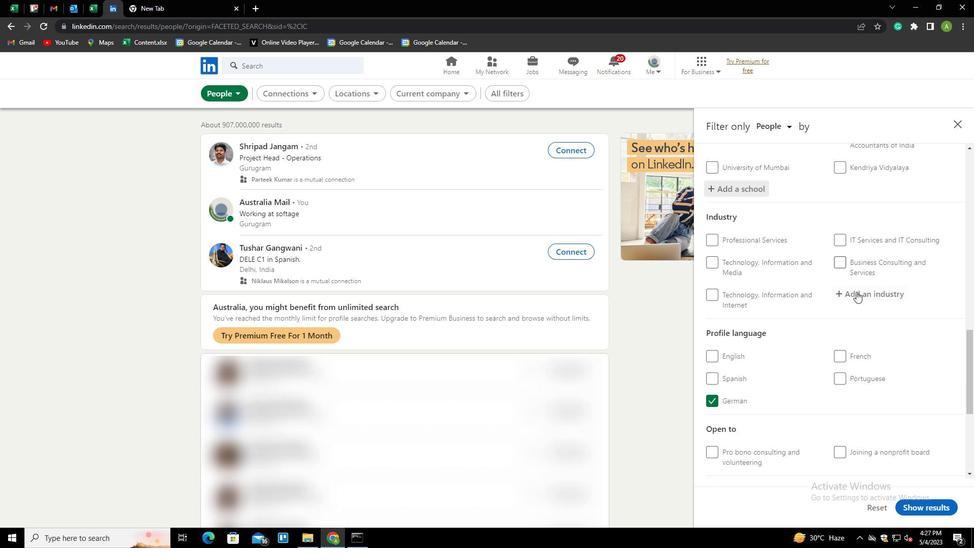 
Action: Key pressed <Key.shift><Key.shift><Key.shift><Key.shift><Key.shift><Key.shift><Key.shift><Key.shift>MOBILE<Key.space><Key.shift>FOOD<Key.space><Key.shift>SERVICES<Key.down><Key.enter>
Screenshot: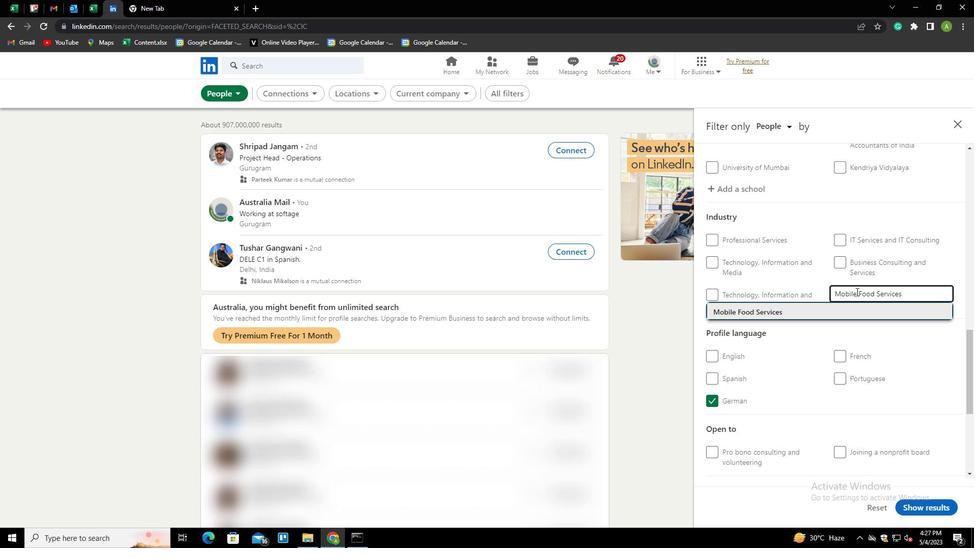 
Action: Mouse scrolled (856, 291) with delta (0, 0)
Screenshot: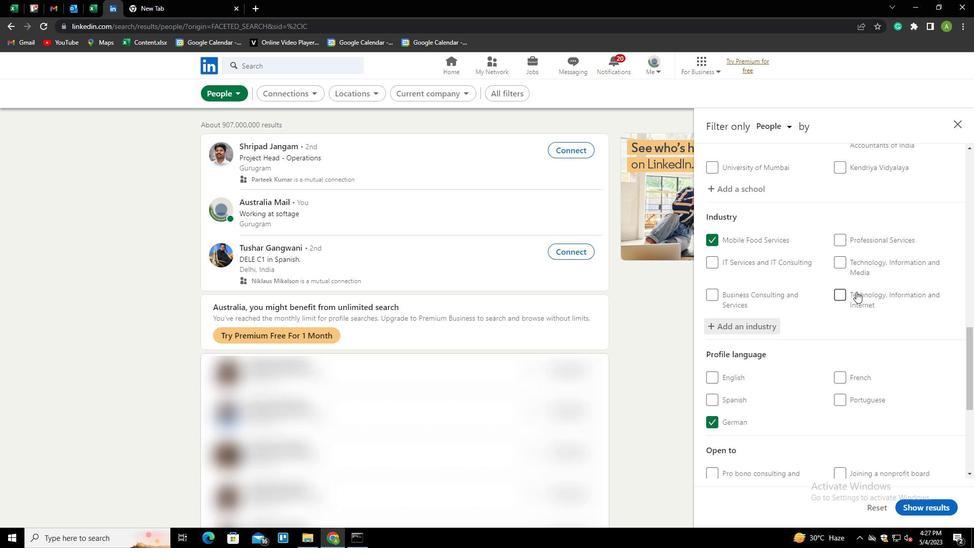 
Action: Mouse moved to (841, 303)
Screenshot: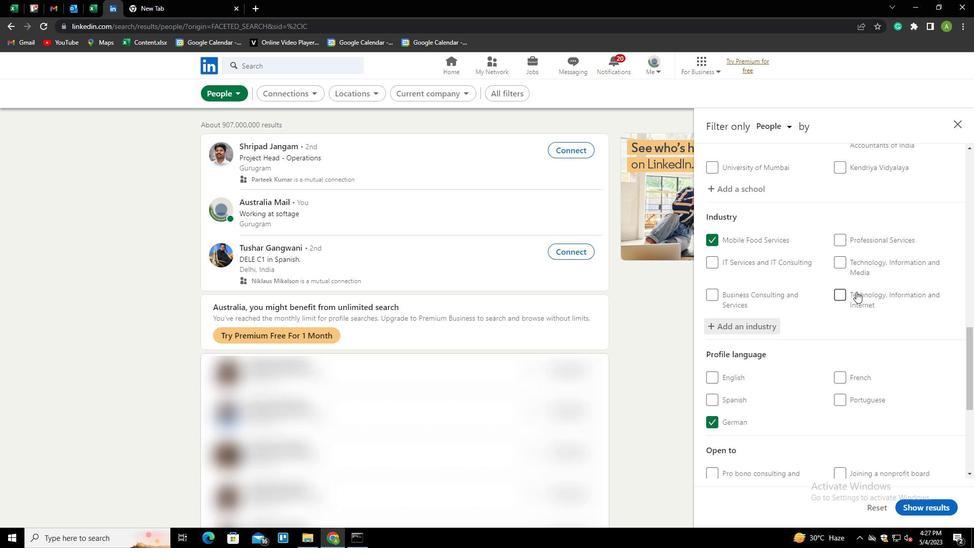 
Action: Mouse scrolled (841, 302) with delta (0, 0)
Screenshot: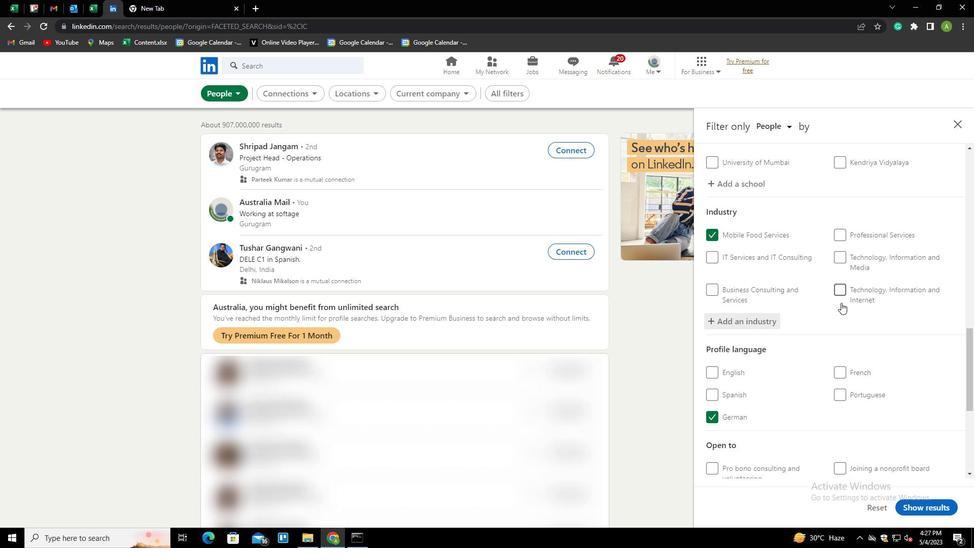 
Action: Mouse scrolled (841, 302) with delta (0, 0)
Screenshot: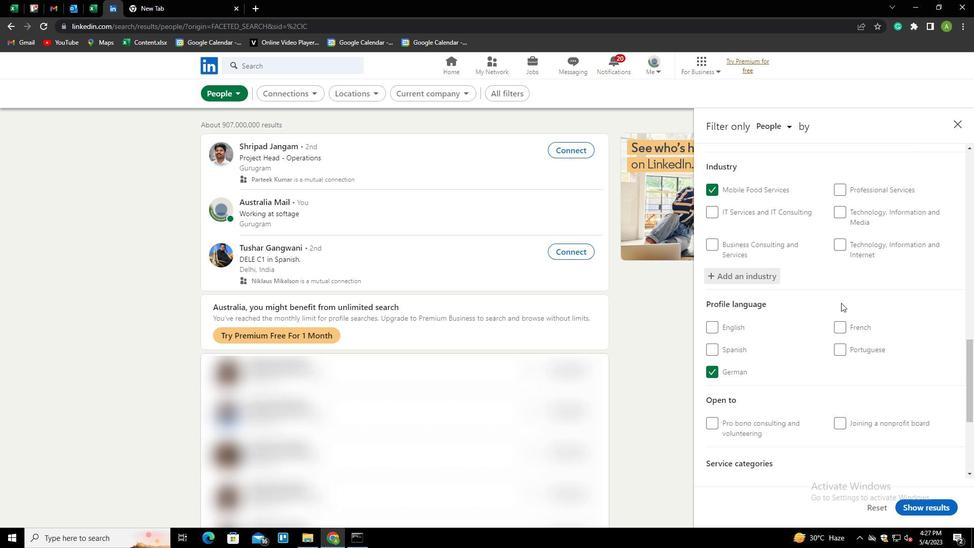 
Action: Mouse scrolled (841, 302) with delta (0, 0)
Screenshot: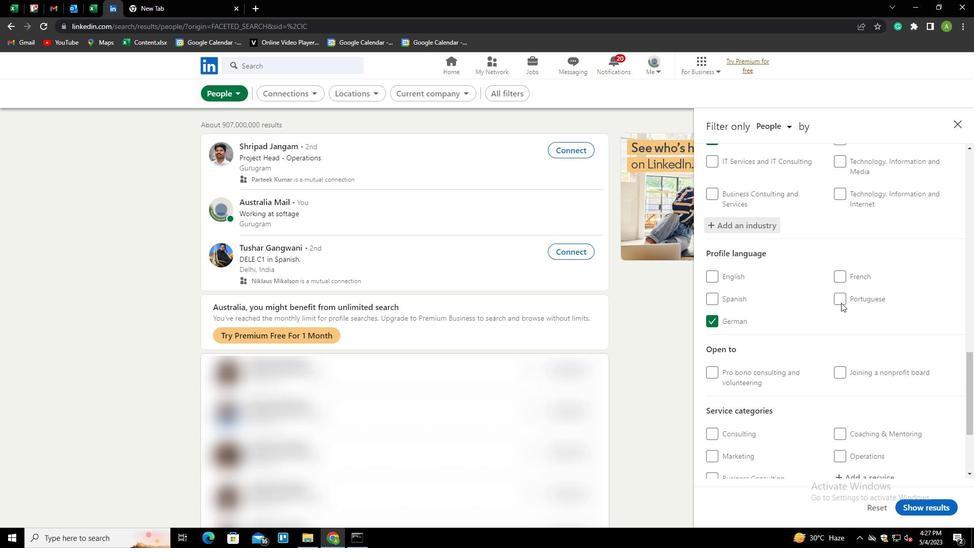 
Action: Mouse scrolled (841, 302) with delta (0, 0)
Screenshot: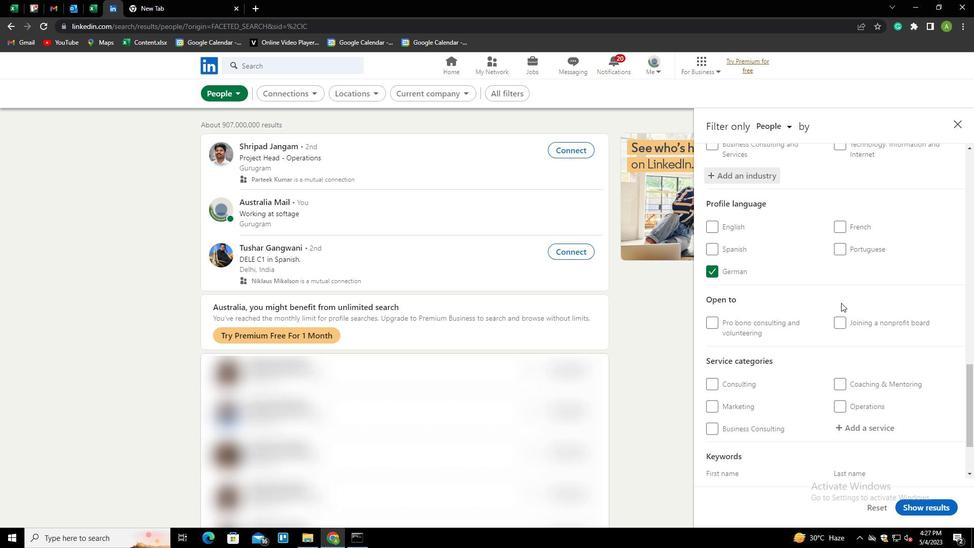 
Action: Mouse moved to (849, 341)
Screenshot: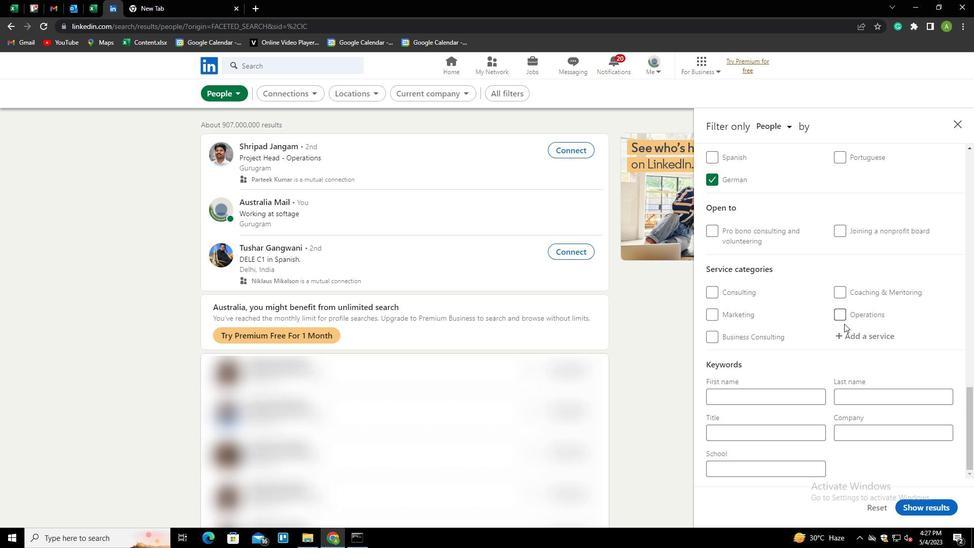 
Action: Mouse pressed left at (849, 341)
Screenshot: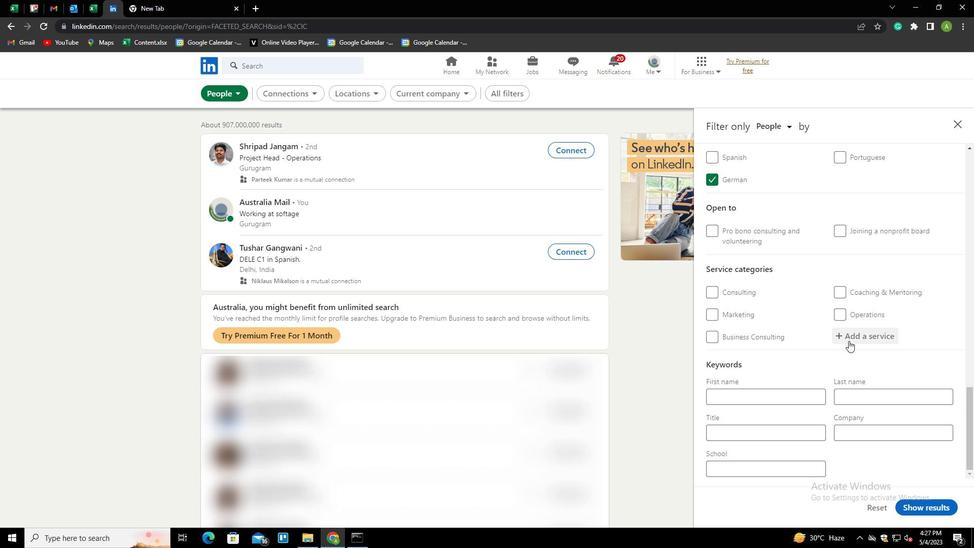 
Action: Mouse moved to (851, 341)
Screenshot: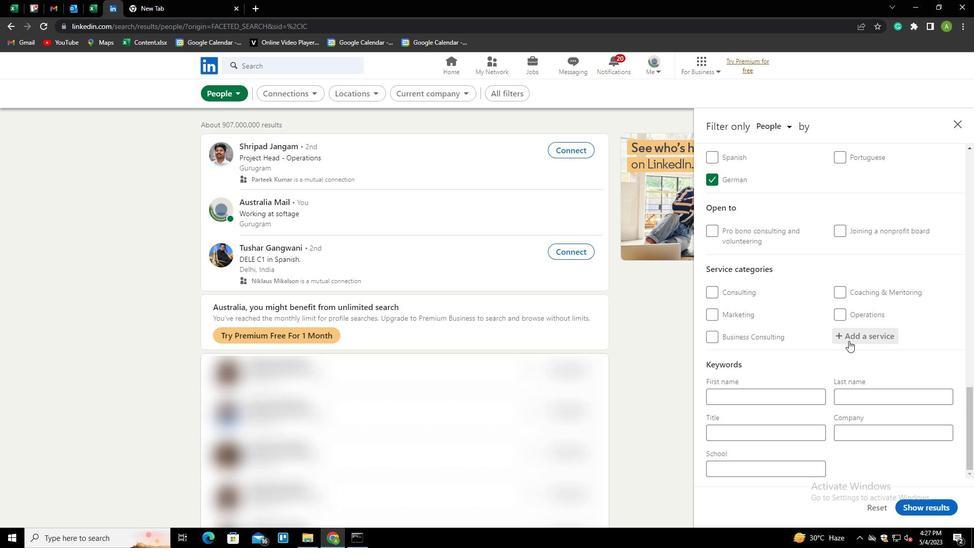 
Action: Key pressed <Key.shift>
Screenshot: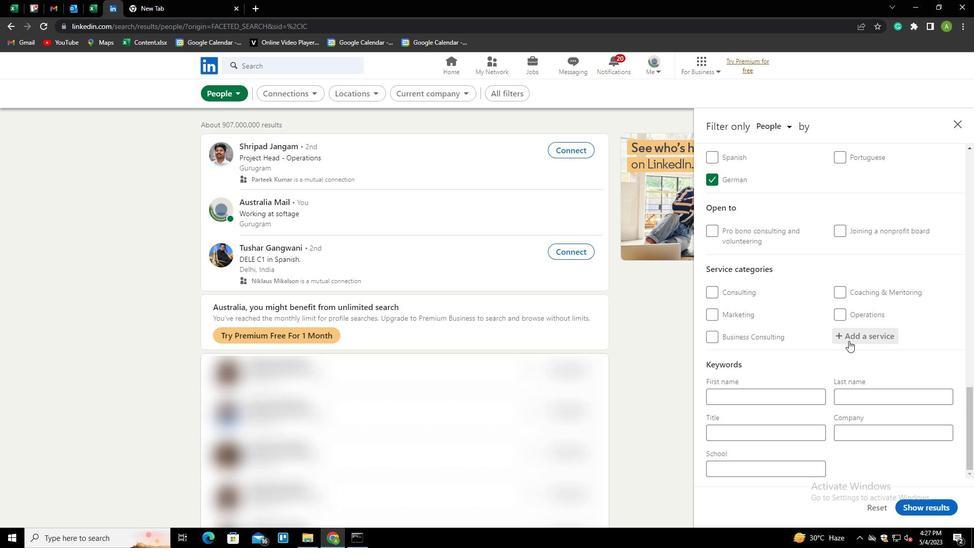 
Action: Mouse moved to (852, 341)
Screenshot: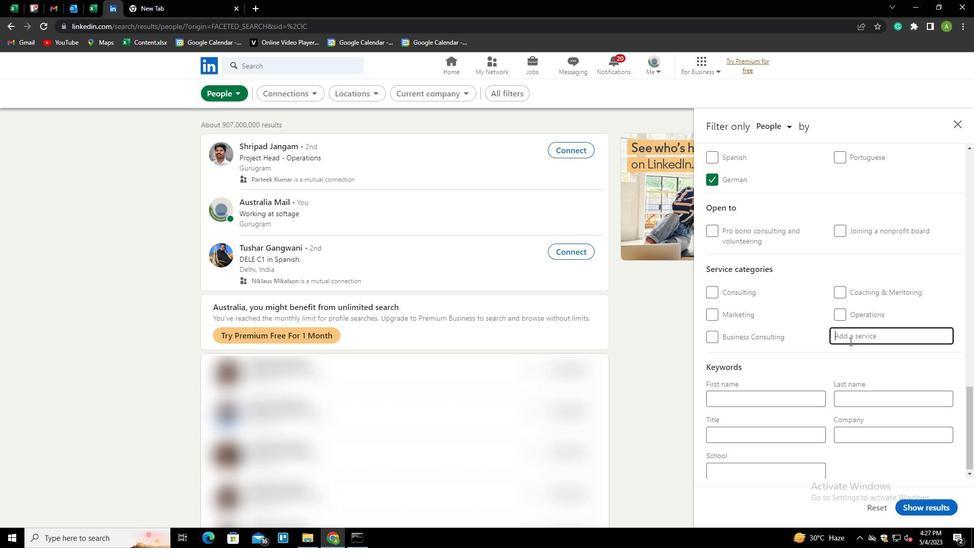 
Action: Key pressed TECHNICAL<Key.space>
Screenshot: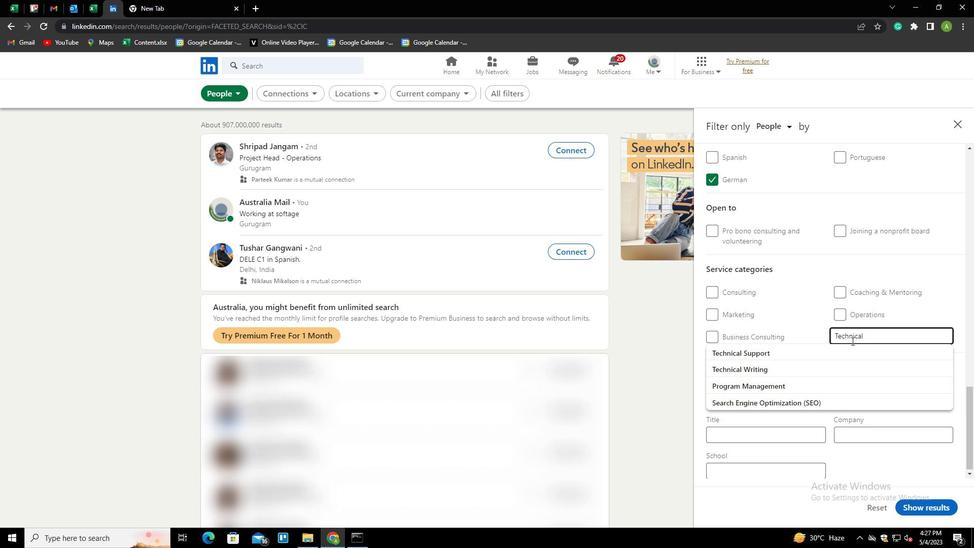 
Action: Mouse moved to (817, 328)
Screenshot: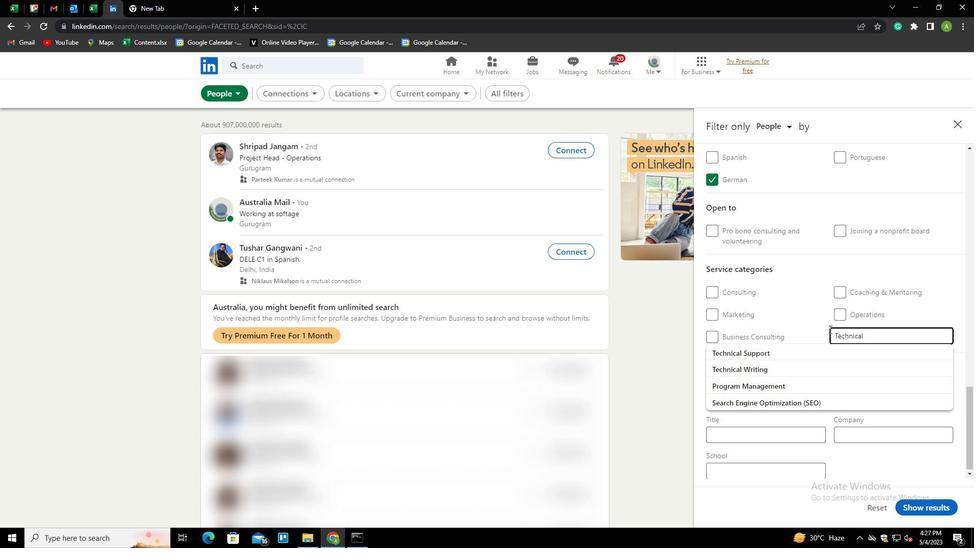 
Action: Key pressed <Key.enter>
Screenshot: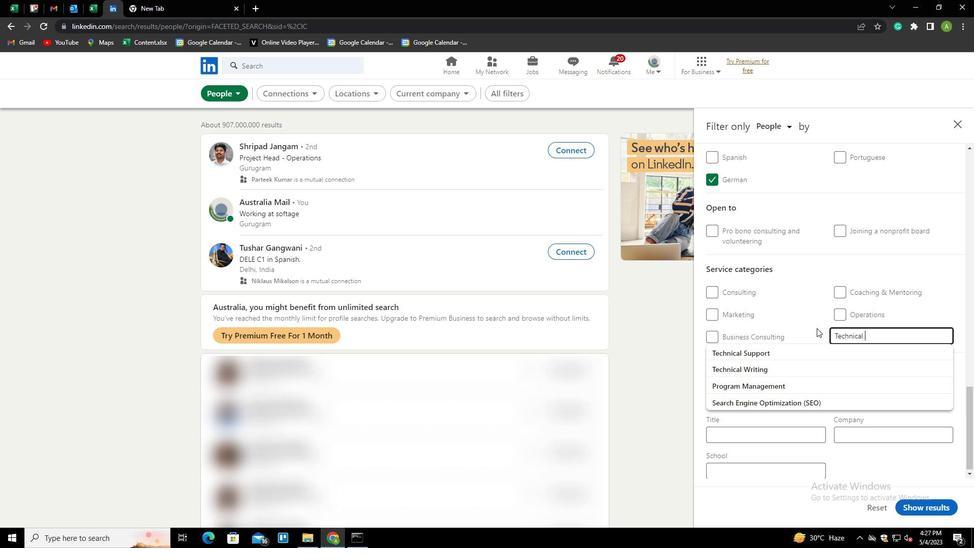 
Action: Mouse scrolled (817, 327) with delta (0, 0)
Screenshot: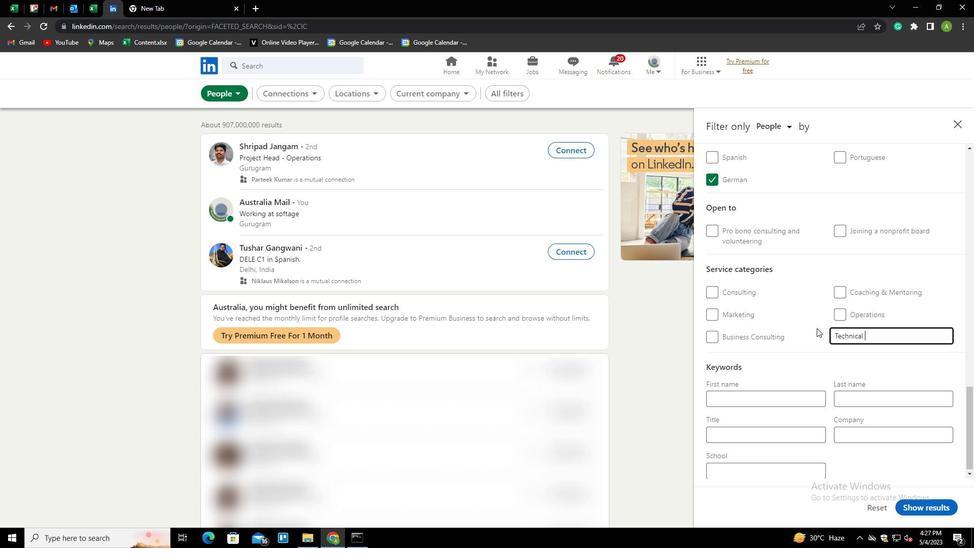 
Action: Mouse scrolled (817, 327) with delta (0, 0)
Screenshot: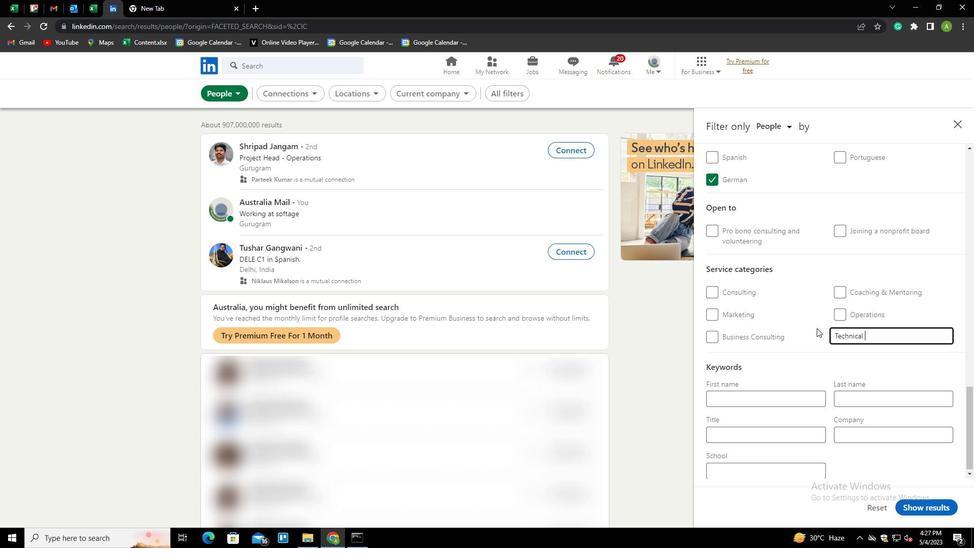 
Action: Mouse scrolled (817, 327) with delta (0, 0)
Screenshot: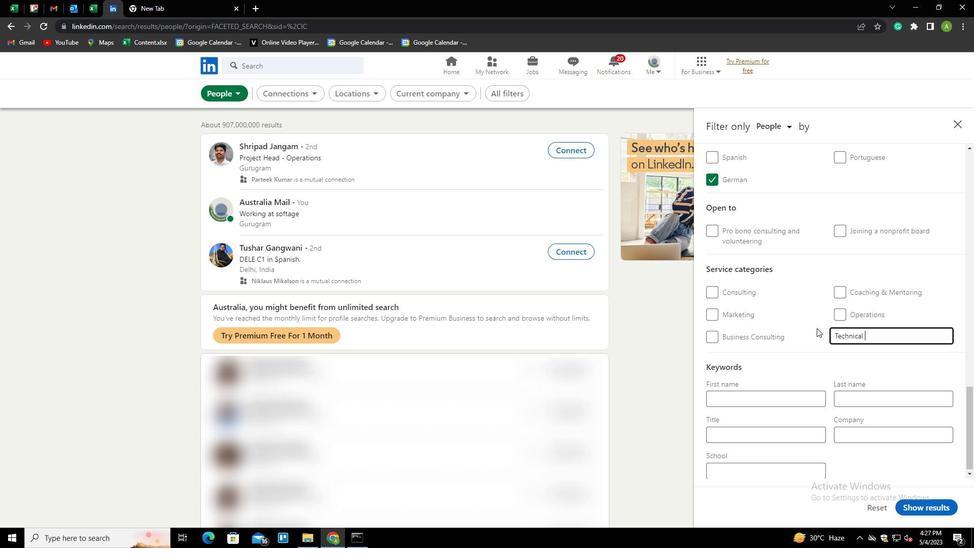 
Action: Mouse moved to (760, 434)
Screenshot: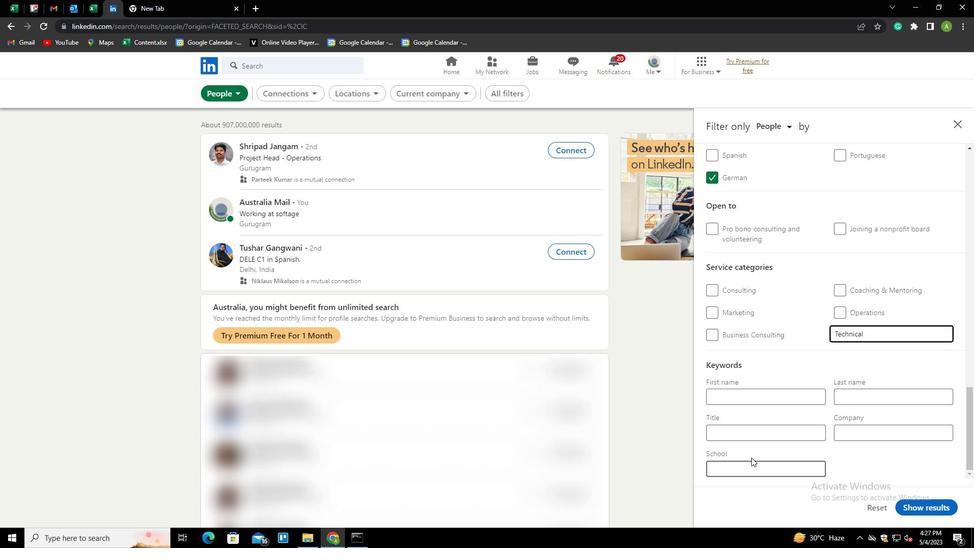 
Action: Mouse pressed left at (760, 434)
Screenshot: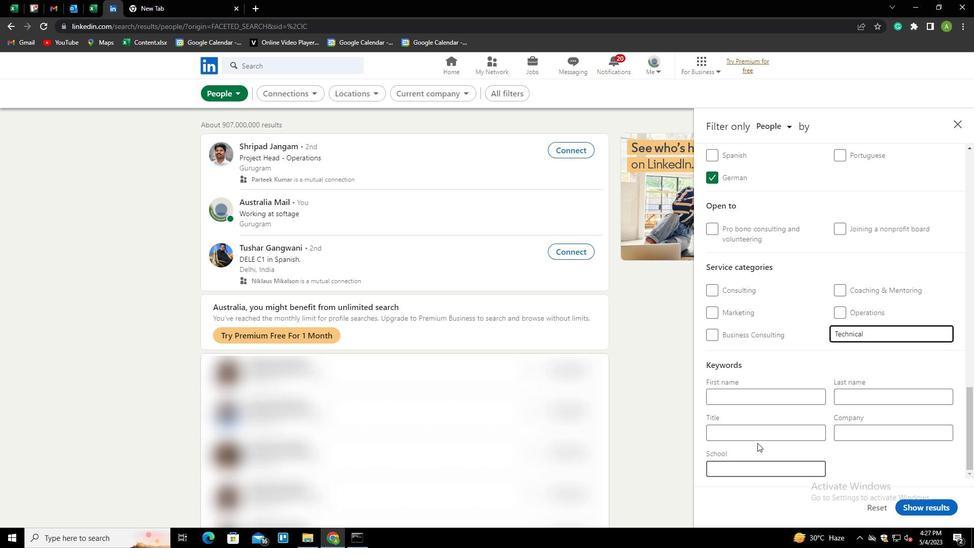 
Action: Key pressed <Key.shift><Key.shift><Key.shift>MINING<Key.space><Key.shift>EN<Key.backspace>NGINEER
Screenshot: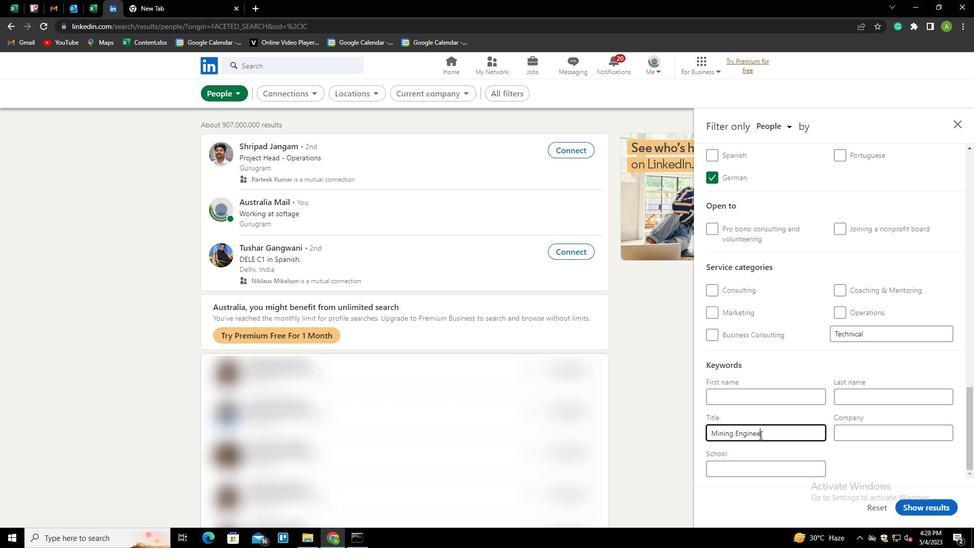 
Action: Mouse moved to (890, 465)
Screenshot: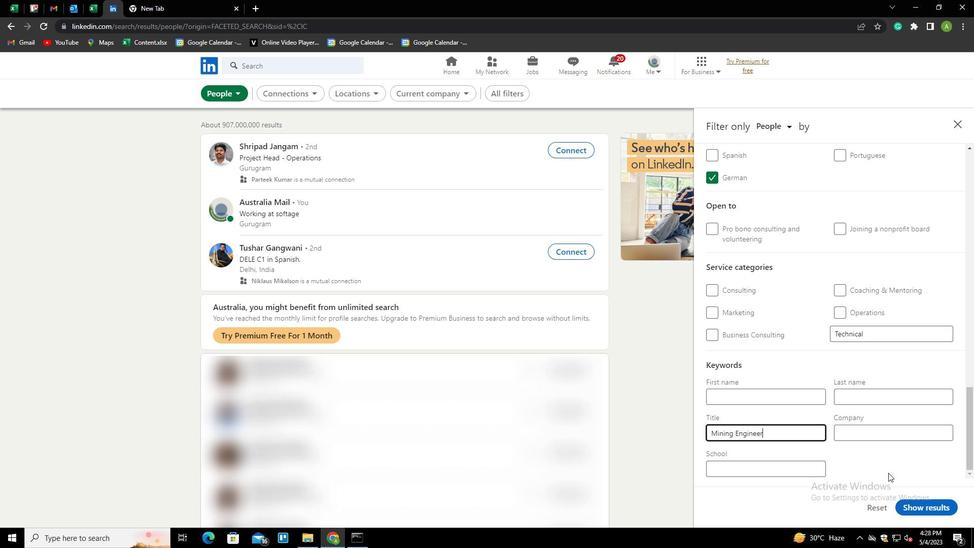 
Action: Mouse pressed left at (890, 465)
Screenshot: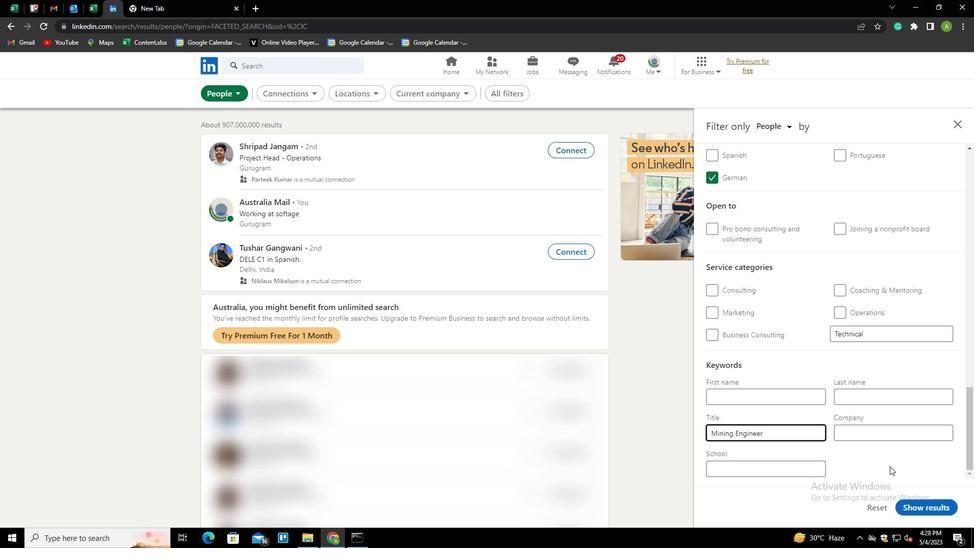 
Action: Mouse moved to (926, 501)
Screenshot: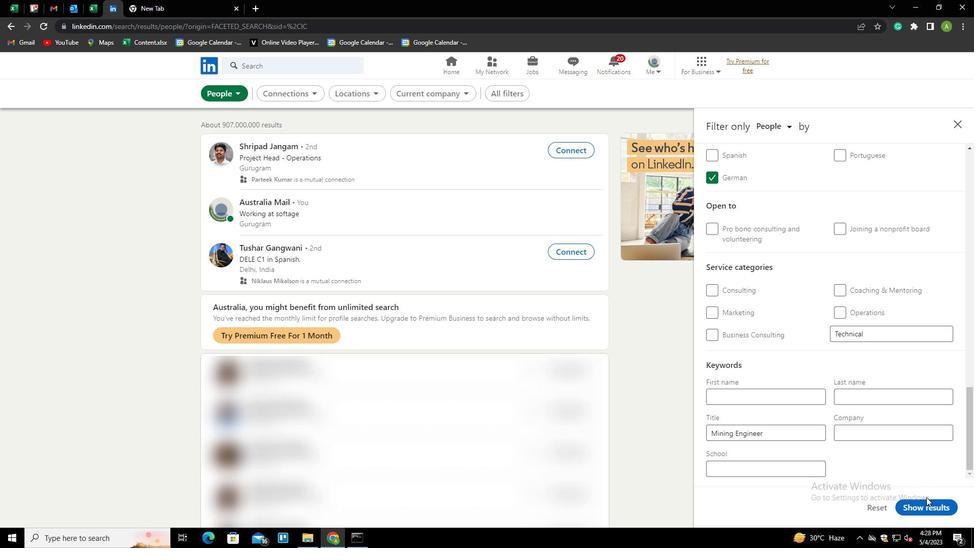 
Action: Mouse pressed left at (926, 501)
Screenshot: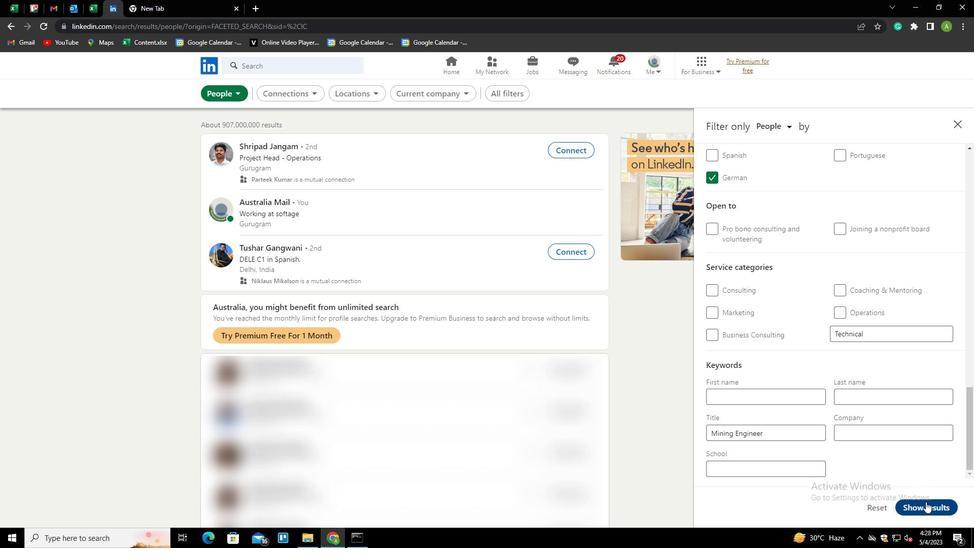 
Action: Mouse moved to (874, 461)
Screenshot: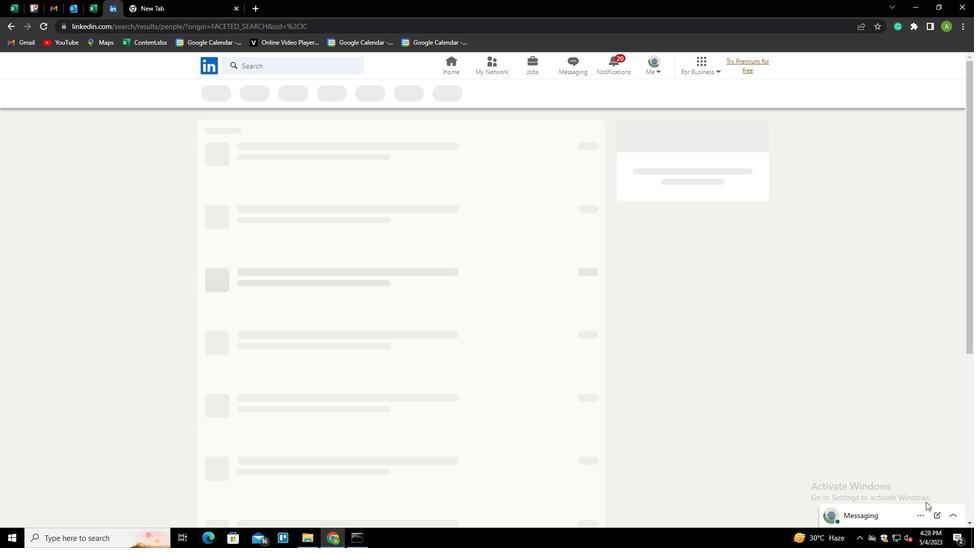 
